 Task: Add a condition where "Hours since ticket status open Less than Forty" in pending tickets.
Action: Mouse moved to (120, 477)
Screenshot: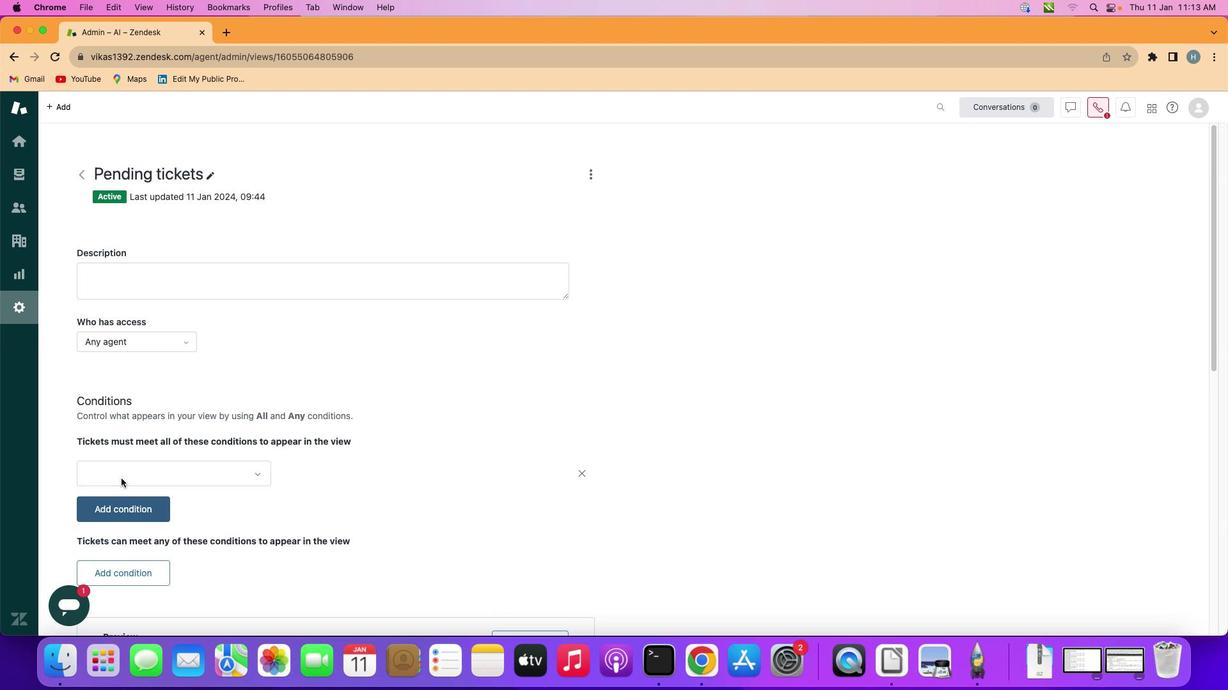
Action: Mouse pressed left at (120, 477)
Screenshot: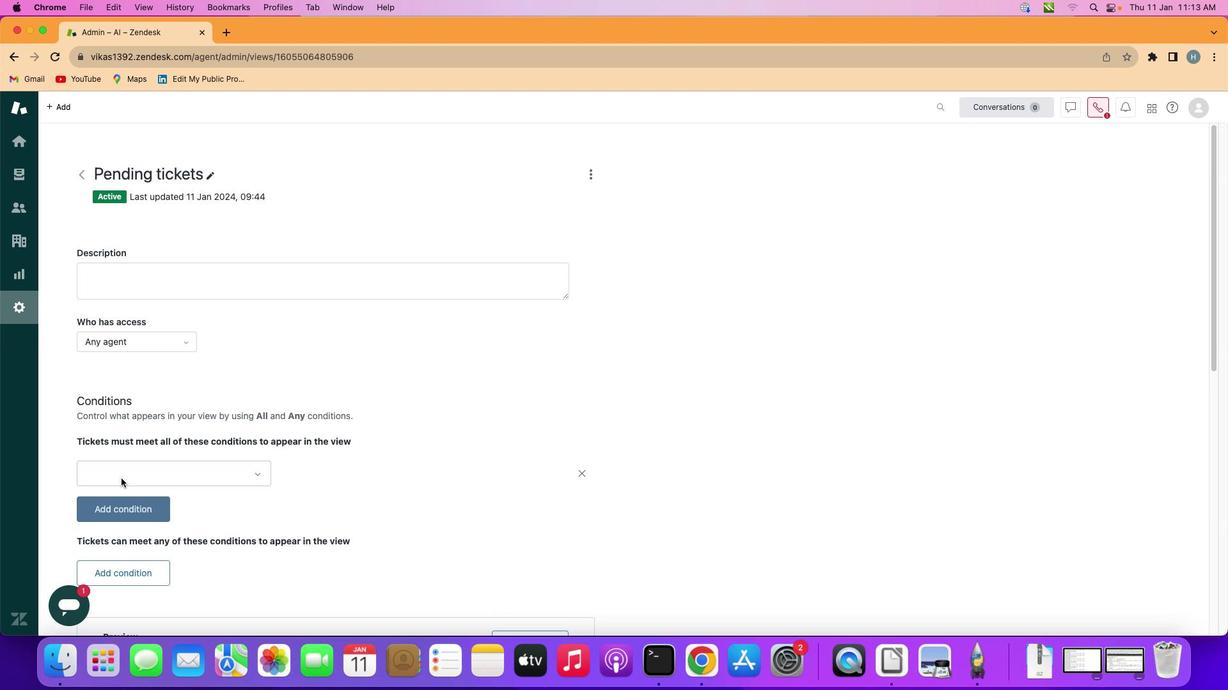 
Action: Mouse moved to (197, 468)
Screenshot: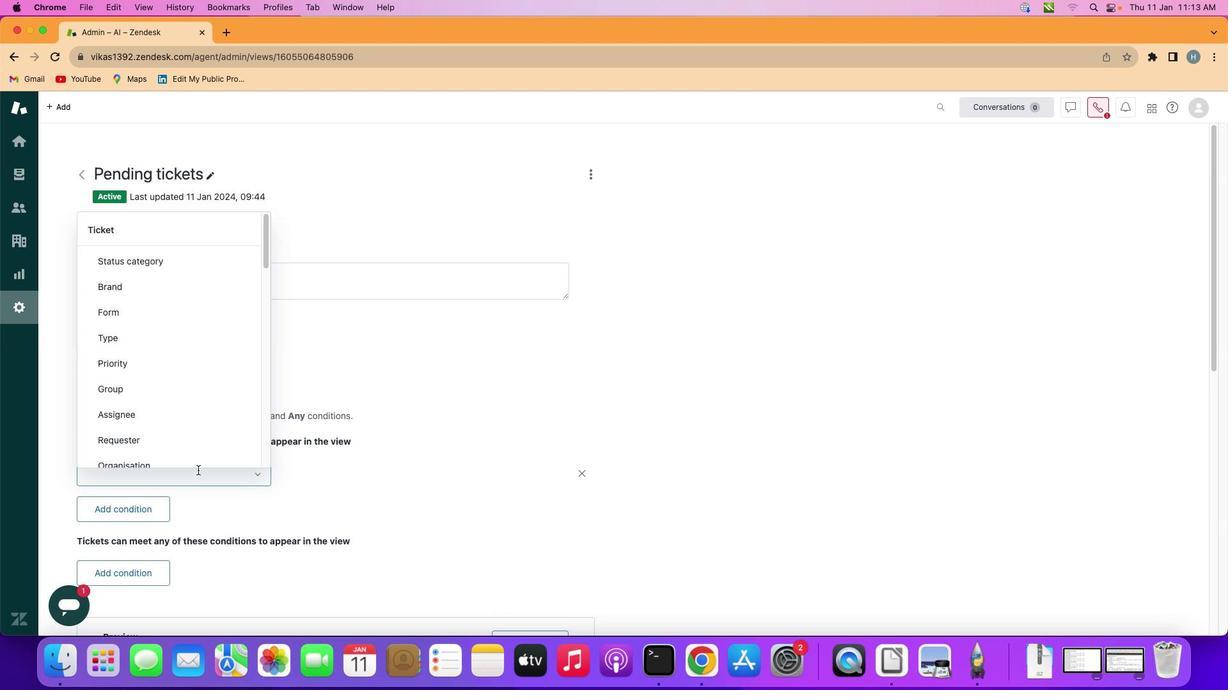 
Action: Mouse pressed left at (197, 468)
Screenshot: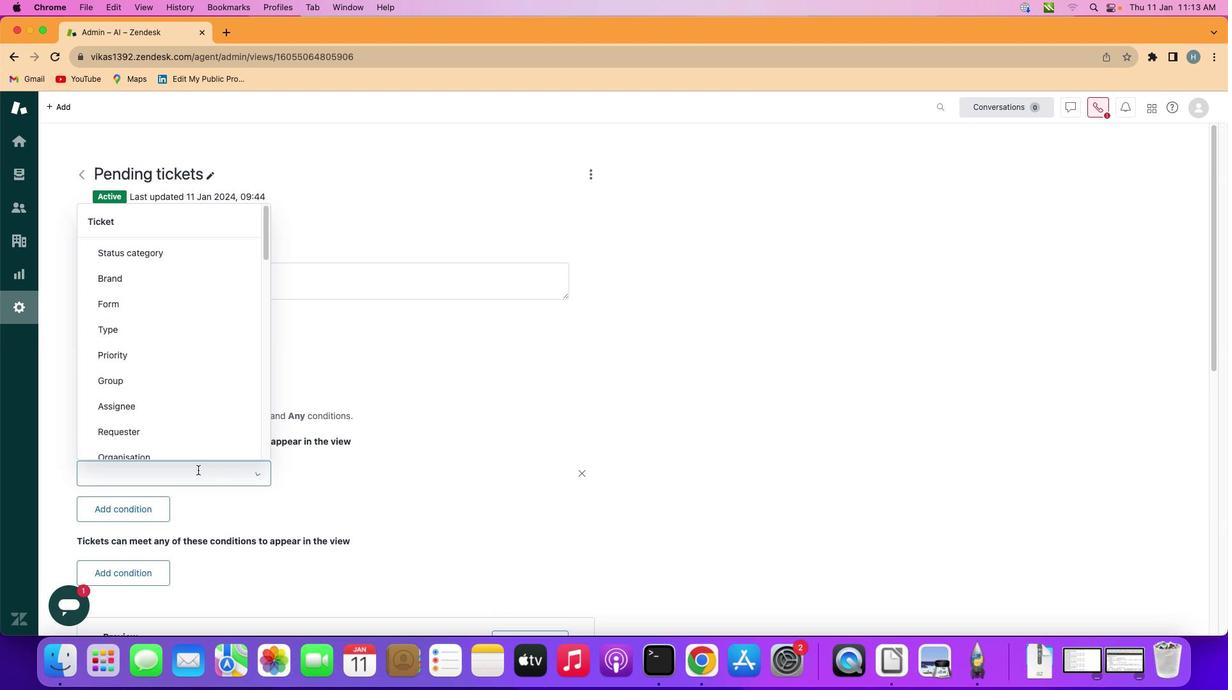 
Action: Mouse moved to (197, 387)
Screenshot: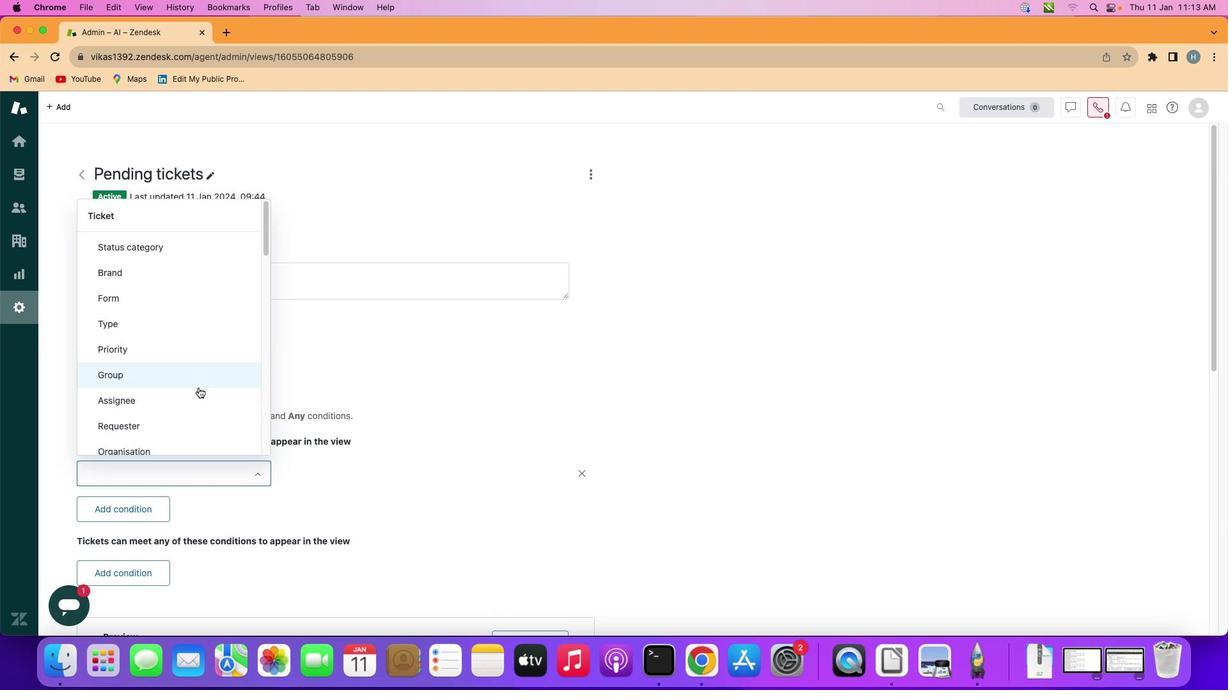 
Action: Mouse scrolled (197, 387) with delta (0, -1)
Screenshot: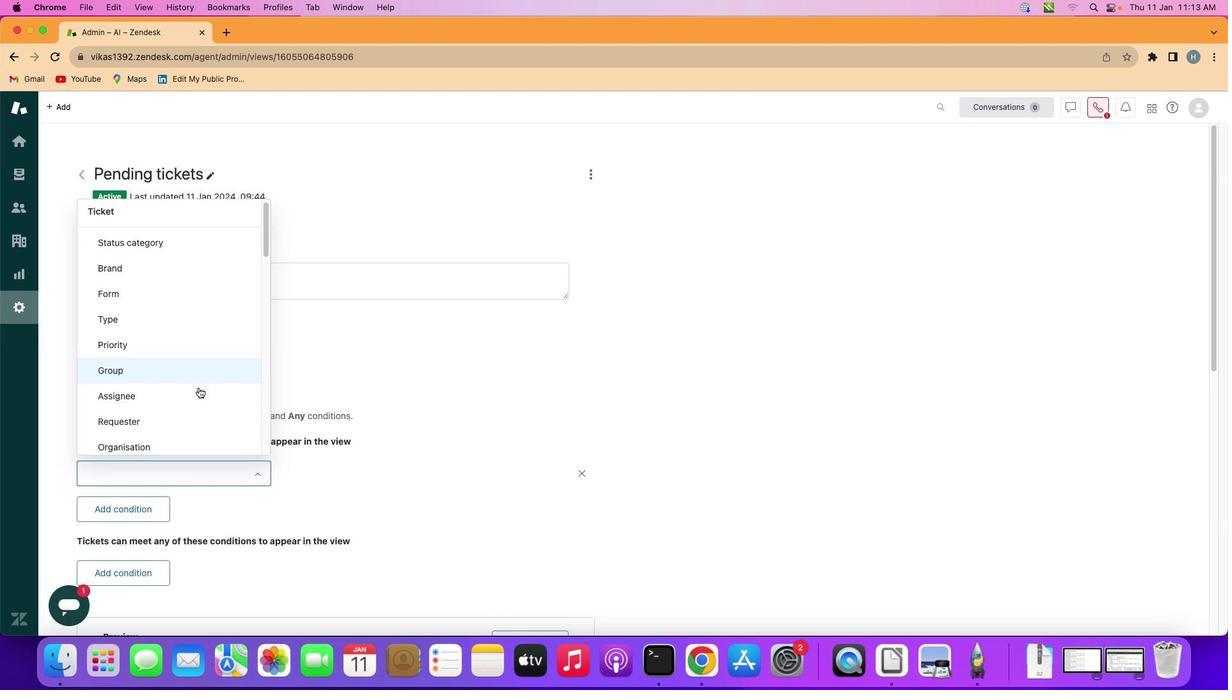 
Action: Mouse scrolled (197, 387) with delta (0, -1)
Screenshot: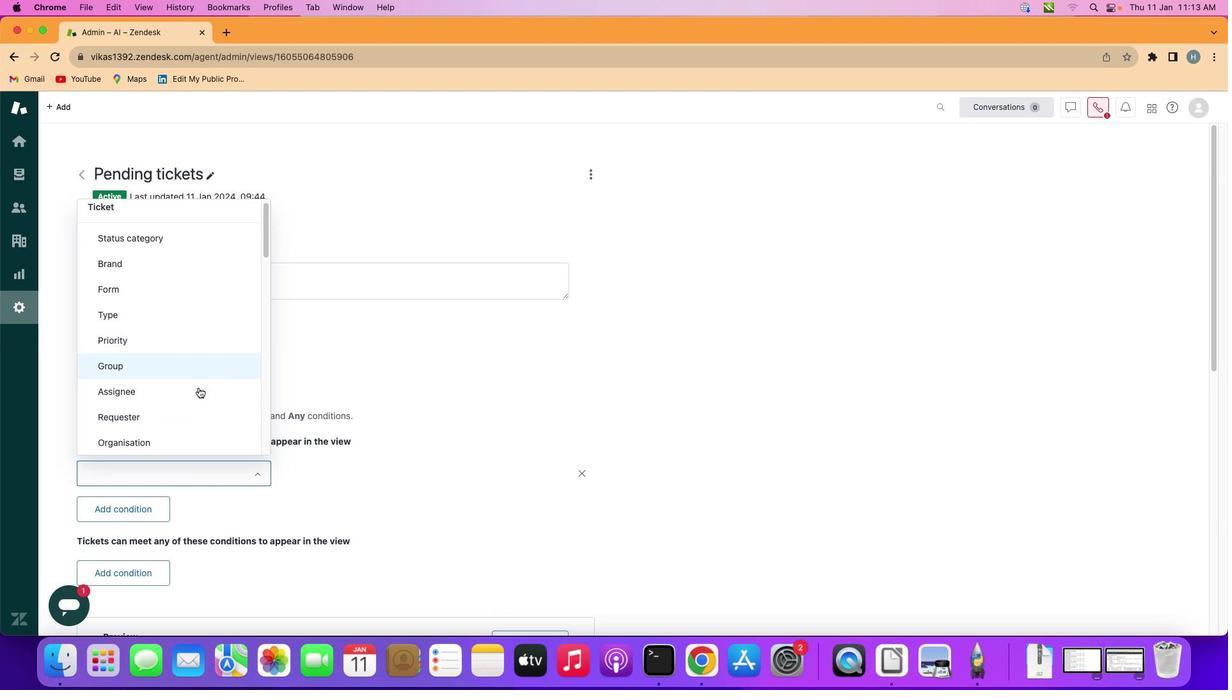 
Action: Mouse scrolled (197, 387) with delta (0, 0)
Screenshot: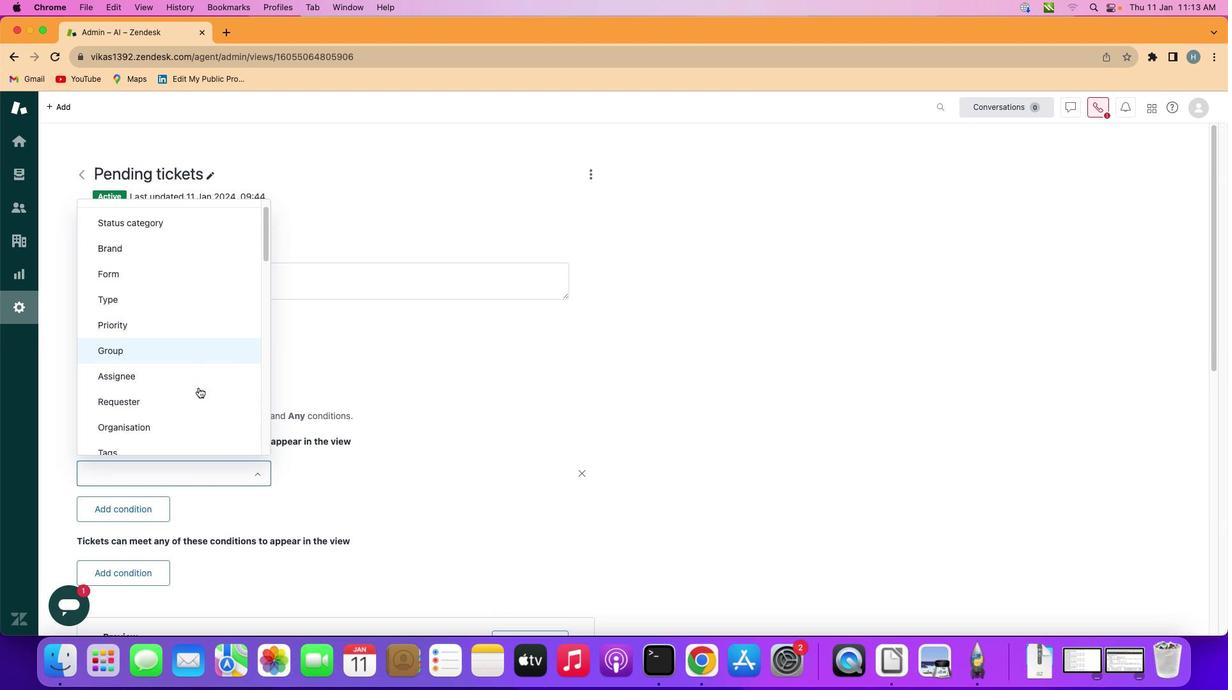 
Action: Mouse scrolled (197, 387) with delta (0, -1)
Screenshot: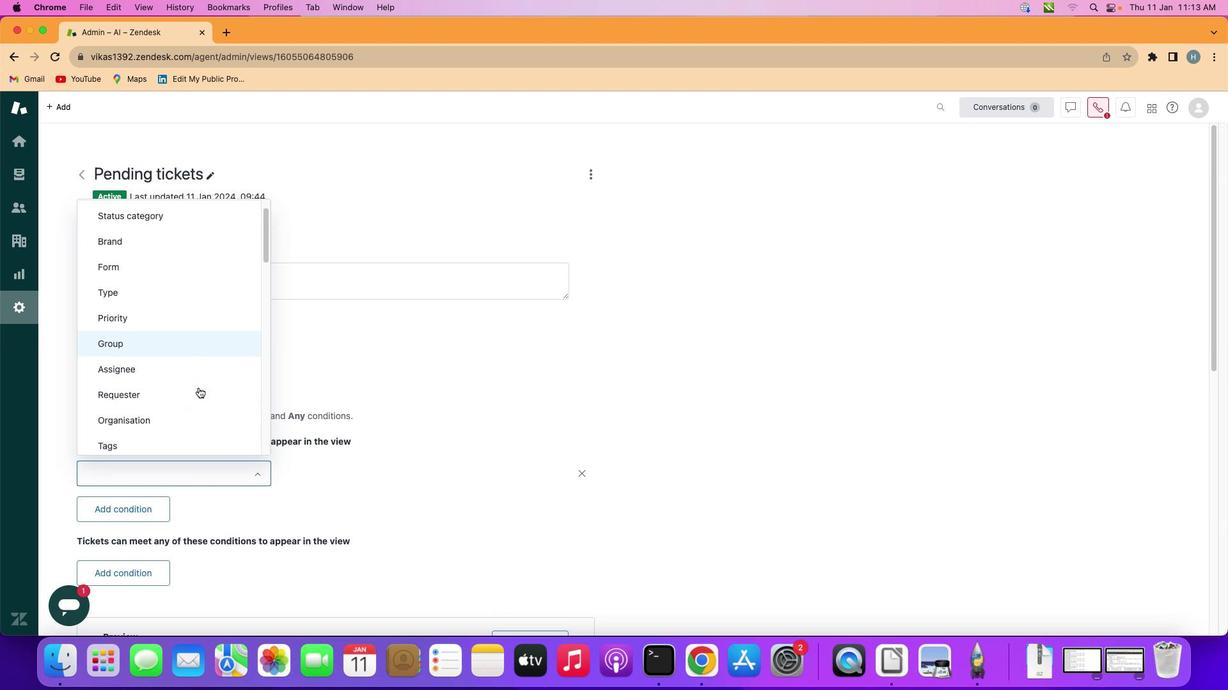 
Action: Mouse scrolled (197, 387) with delta (0, -1)
Screenshot: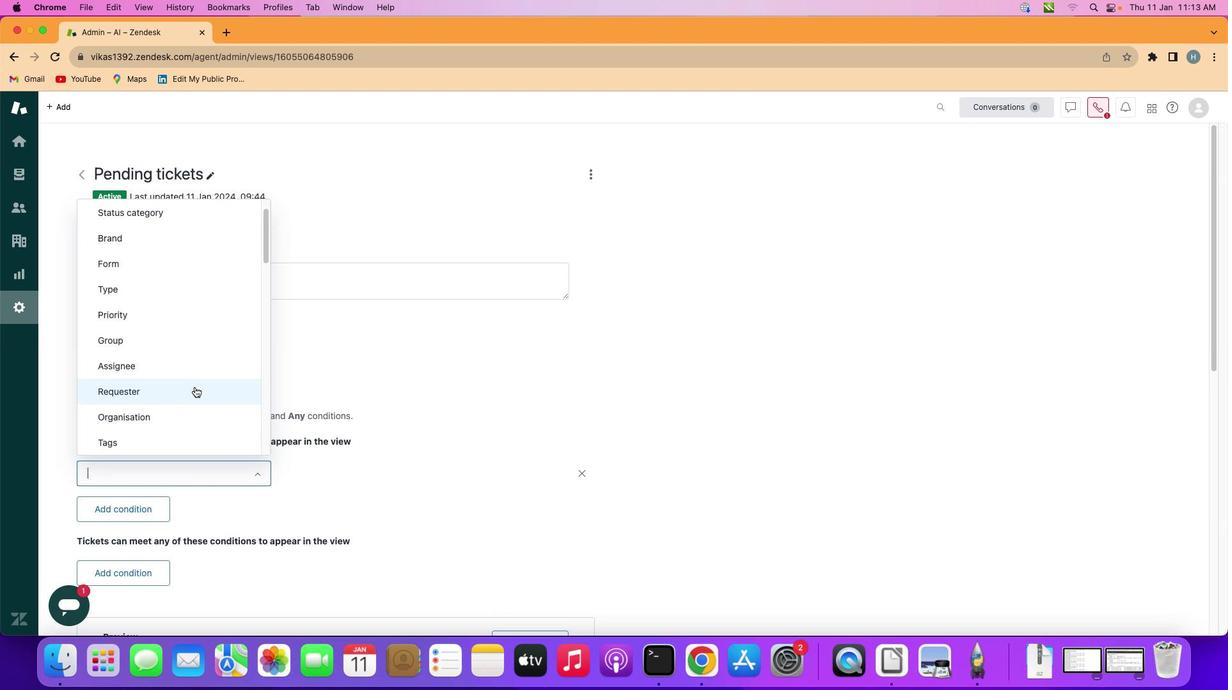 
Action: Mouse moved to (193, 386)
Screenshot: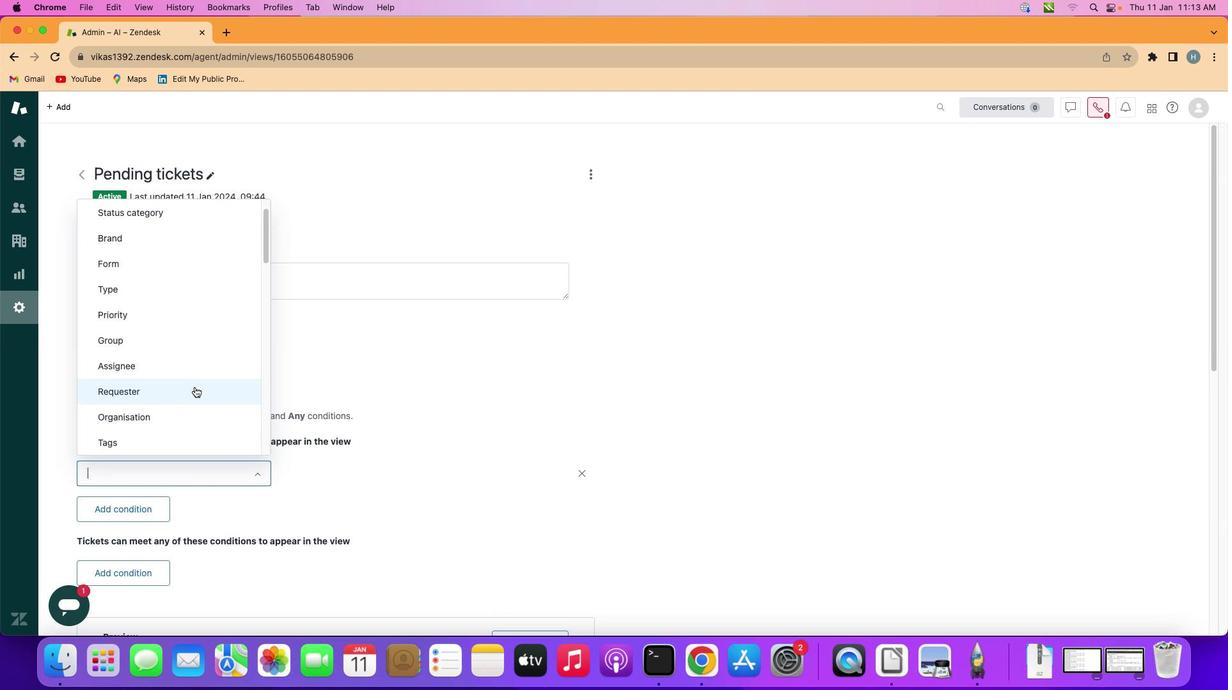 
Action: Mouse scrolled (193, 386) with delta (0, -1)
Screenshot: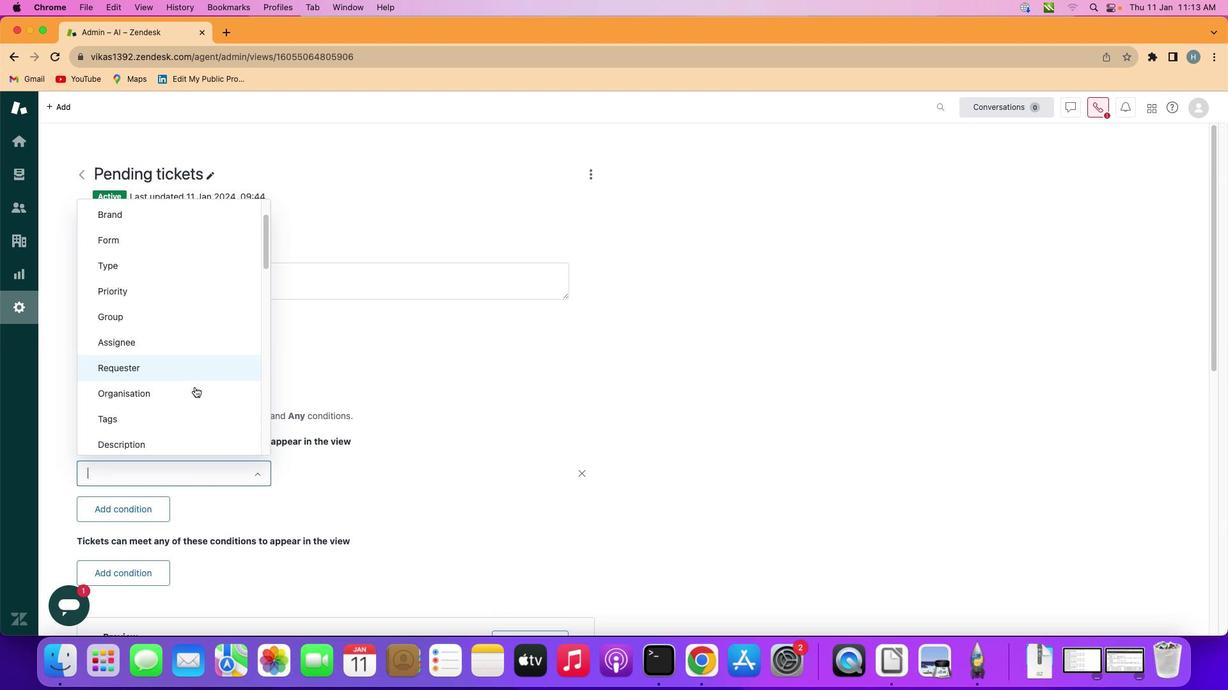 
Action: Mouse scrolled (193, 386) with delta (0, -1)
Screenshot: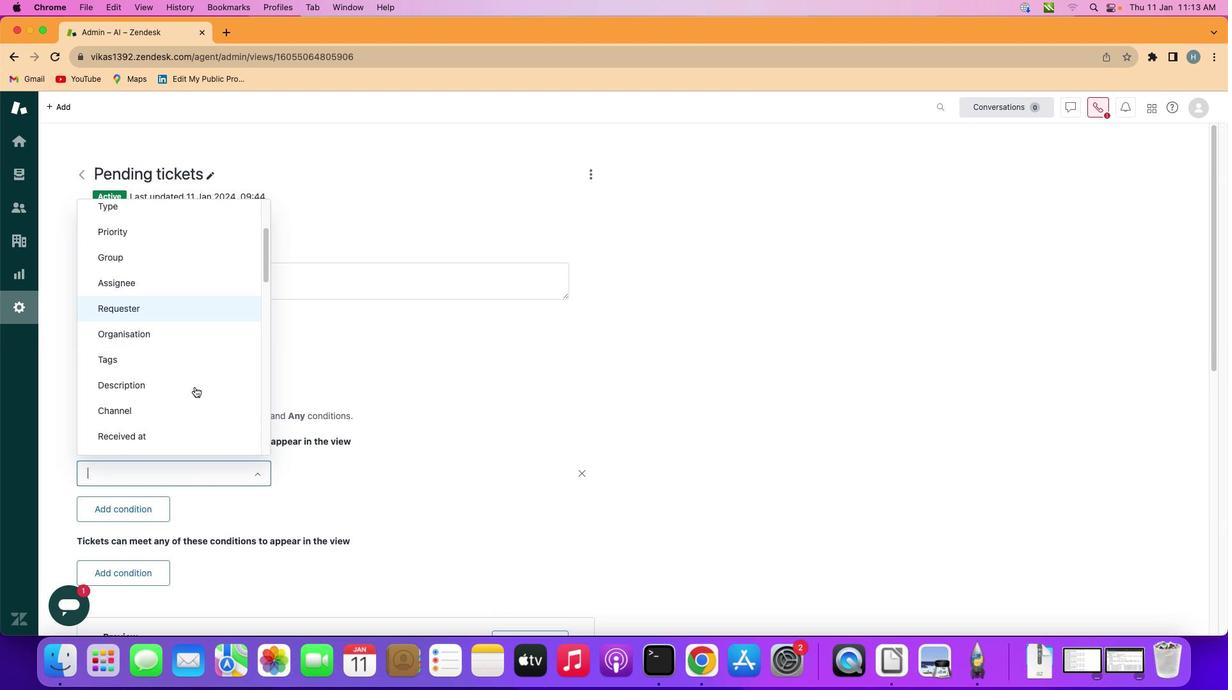 
Action: Mouse scrolled (193, 386) with delta (0, -1)
Screenshot: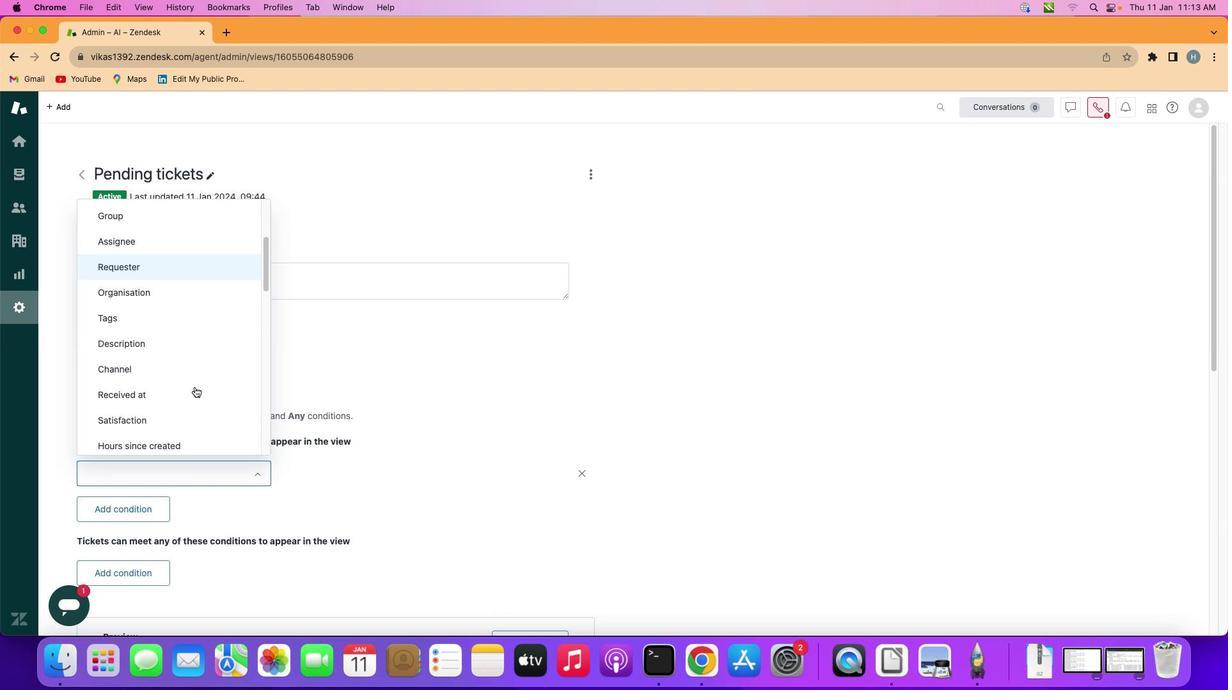 
Action: Mouse scrolled (193, 386) with delta (0, -2)
Screenshot: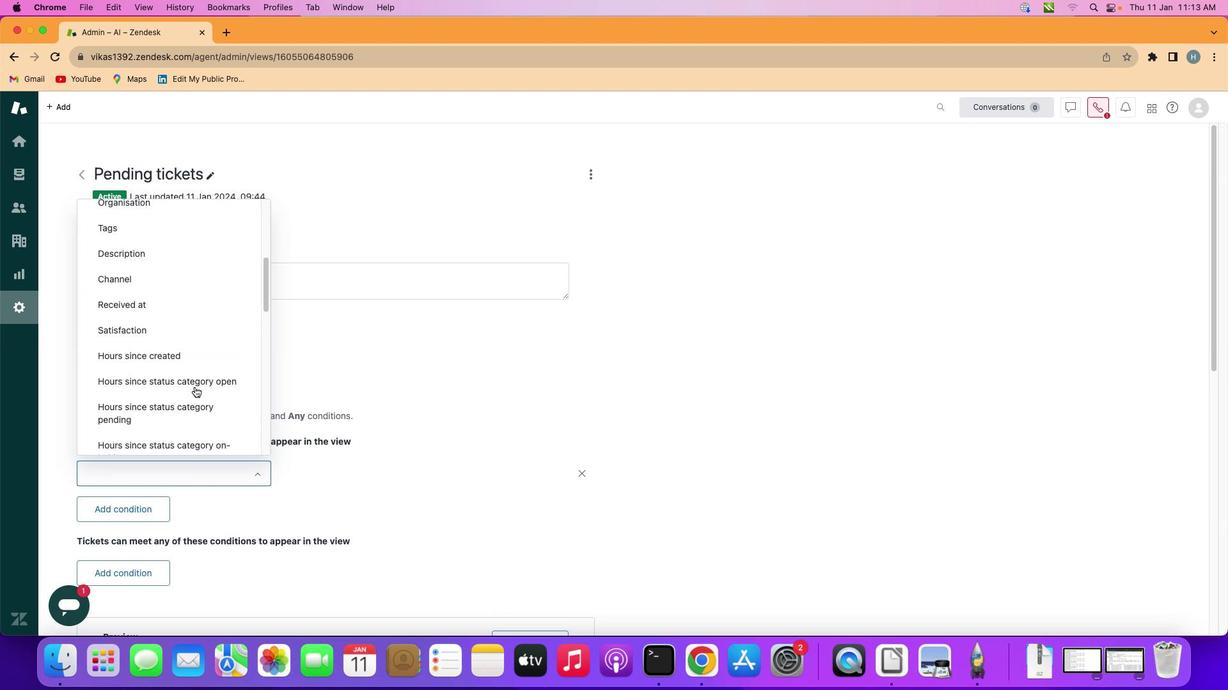 
Action: Mouse scrolled (193, 386) with delta (0, -2)
Screenshot: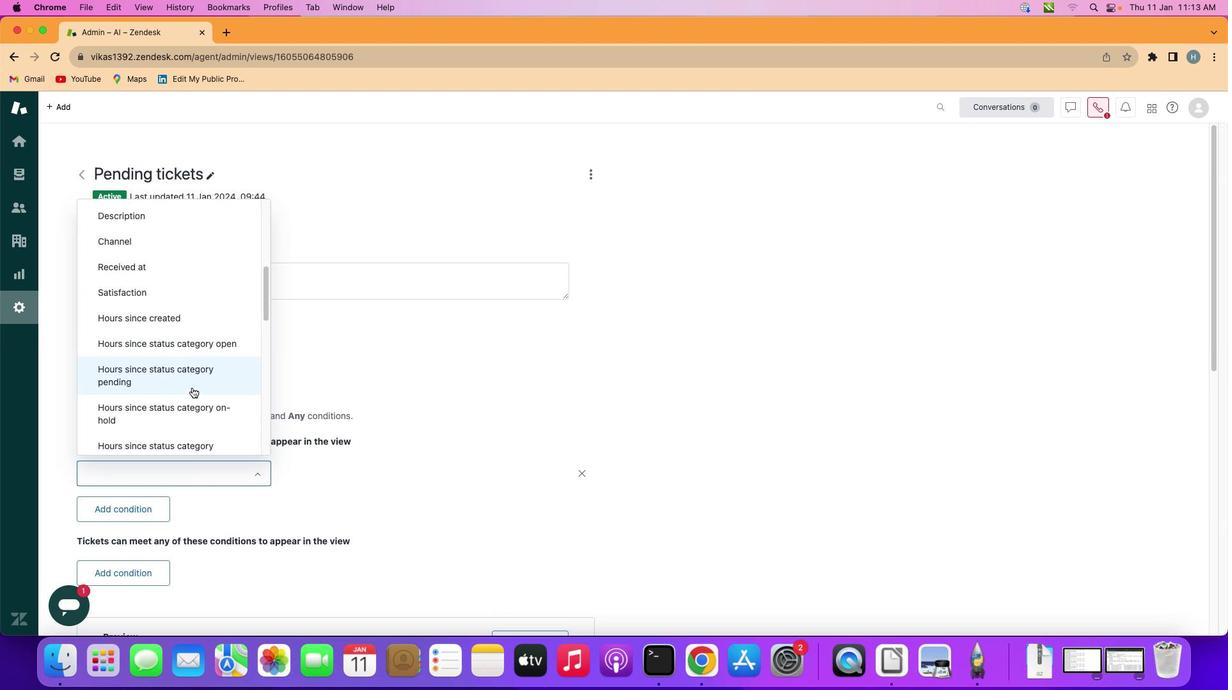 
Action: Mouse moved to (190, 386)
Screenshot: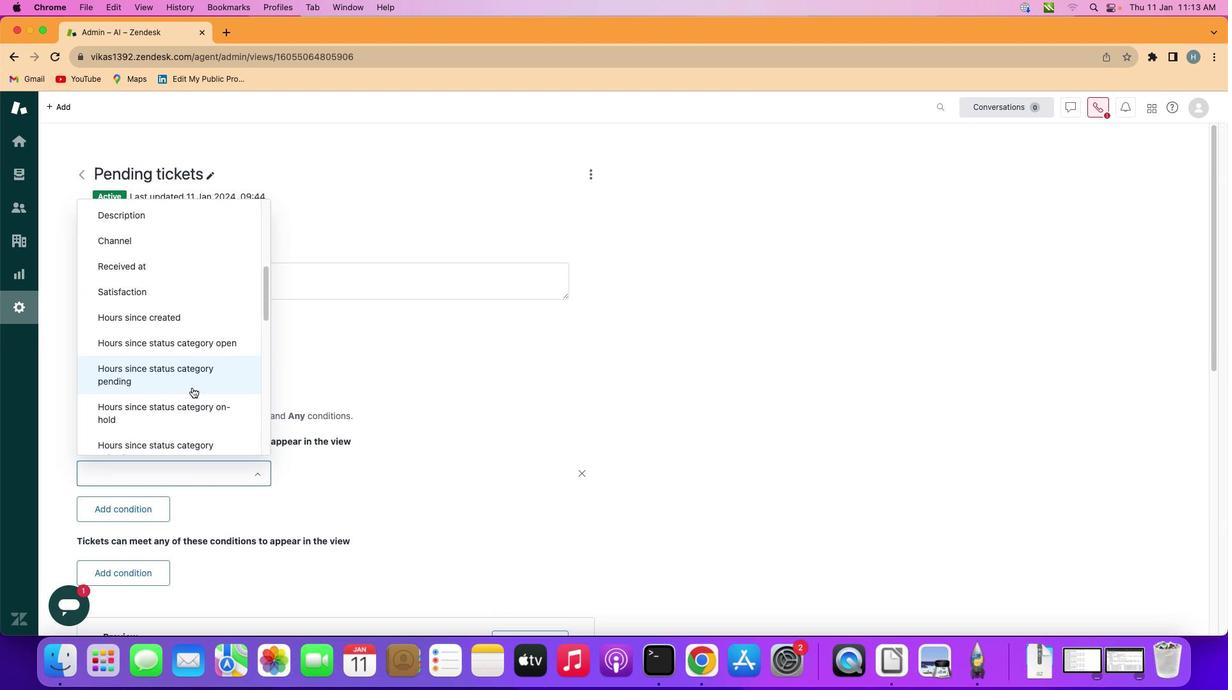 
Action: Mouse scrolled (190, 386) with delta (0, -1)
Screenshot: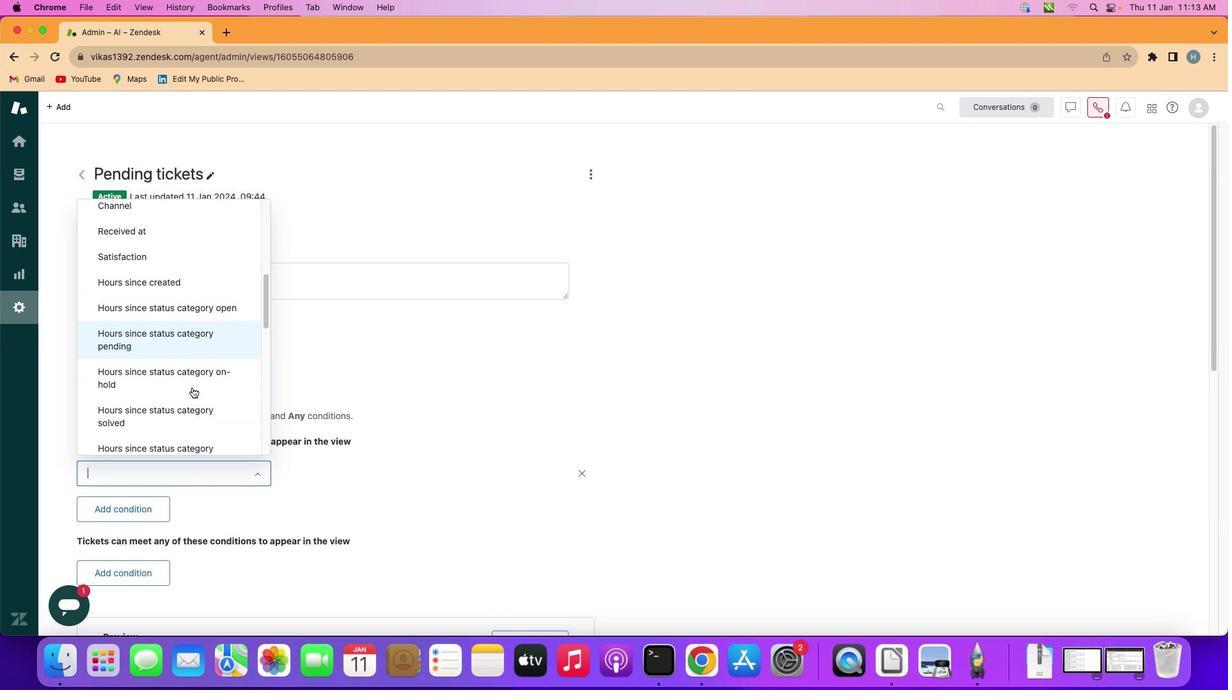 
Action: Mouse scrolled (190, 386) with delta (0, -1)
Screenshot: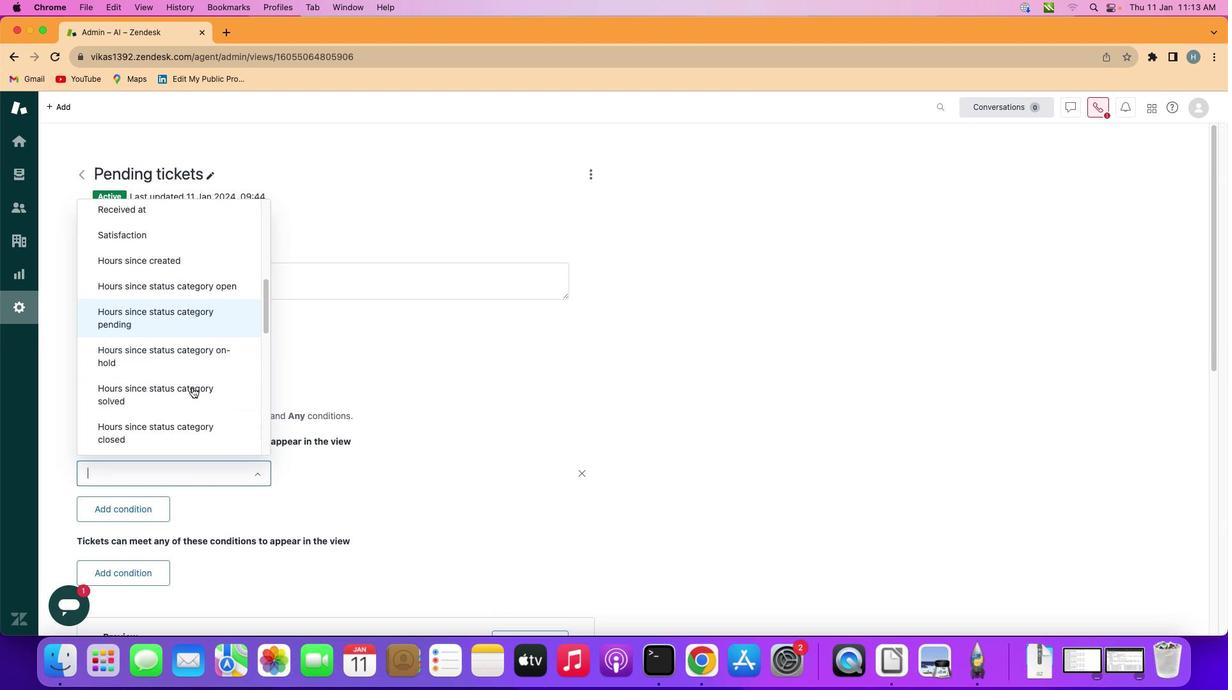 
Action: Mouse scrolled (190, 386) with delta (0, -1)
Screenshot: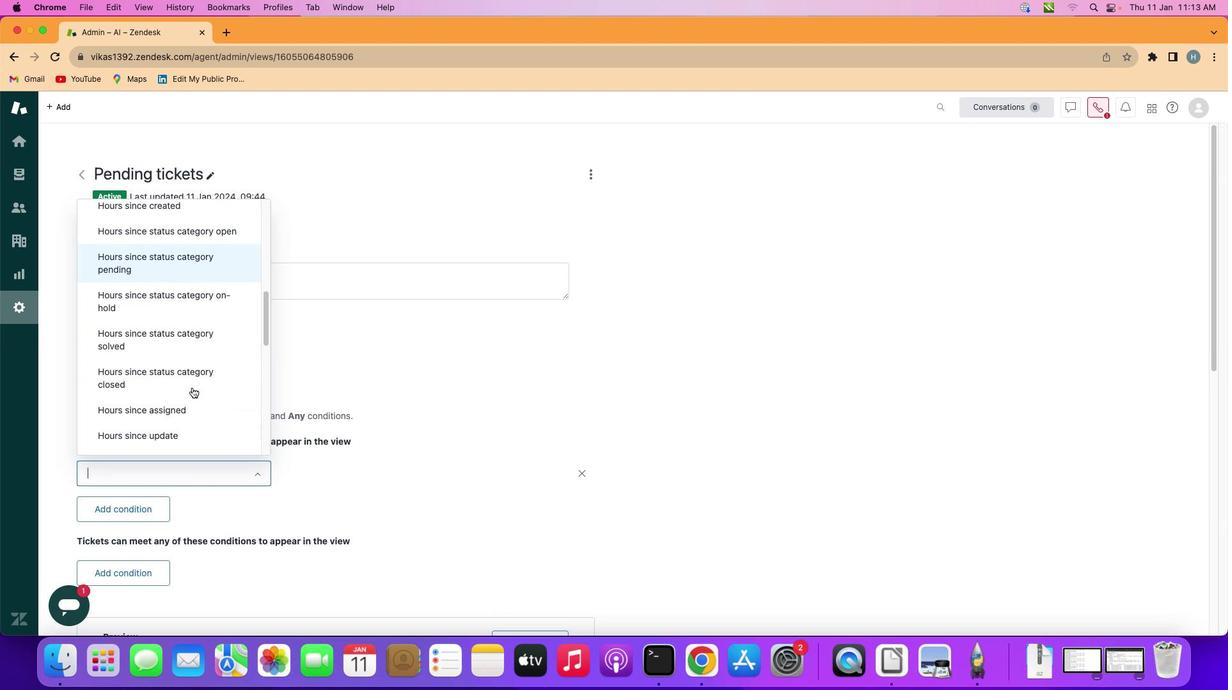 
Action: Mouse scrolled (190, 386) with delta (0, -1)
Screenshot: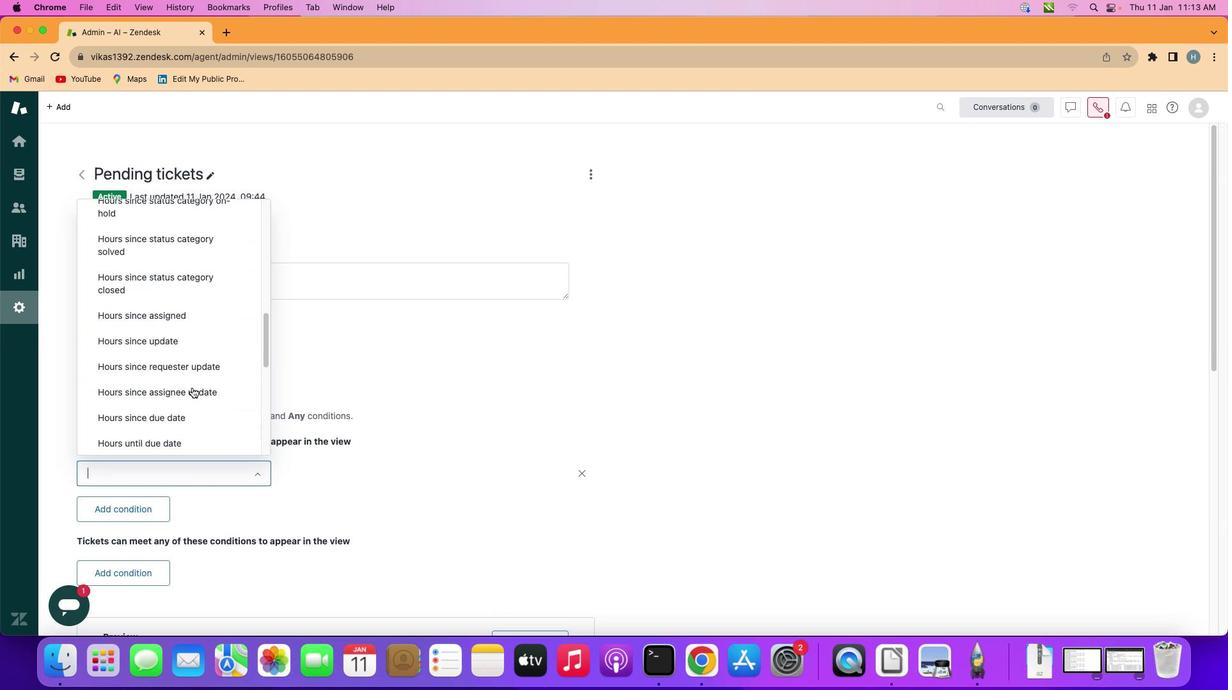 
Action: Mouse scrolled (190, 386) with delta (0, -2)
Screenshot: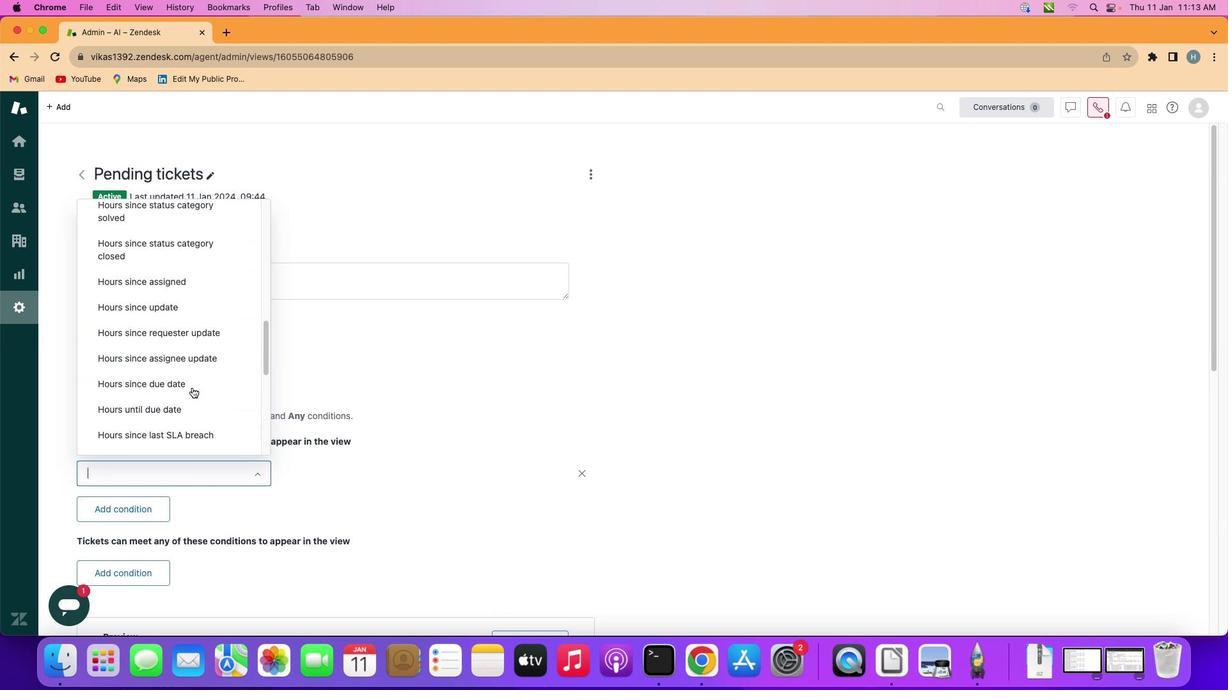 
Action: Mouse scrolled (190, 386) with delta (0, -1)
Screenshot: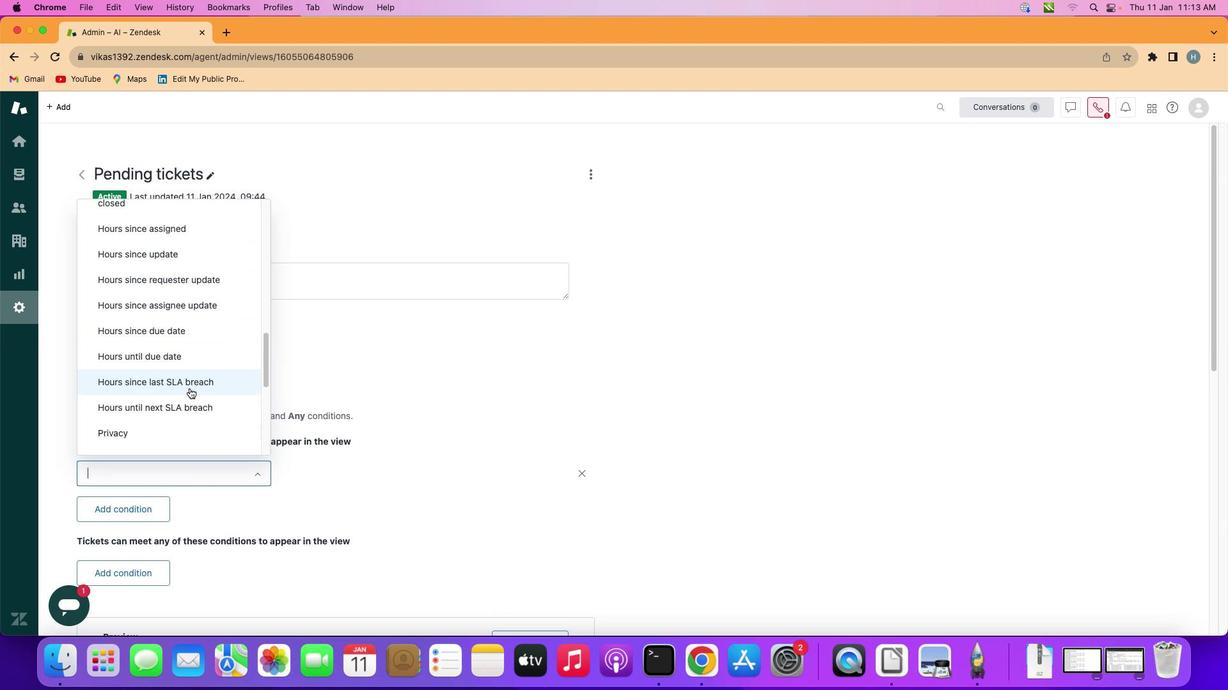 
Action: Mouse moved to (188, 387)
Screenshot: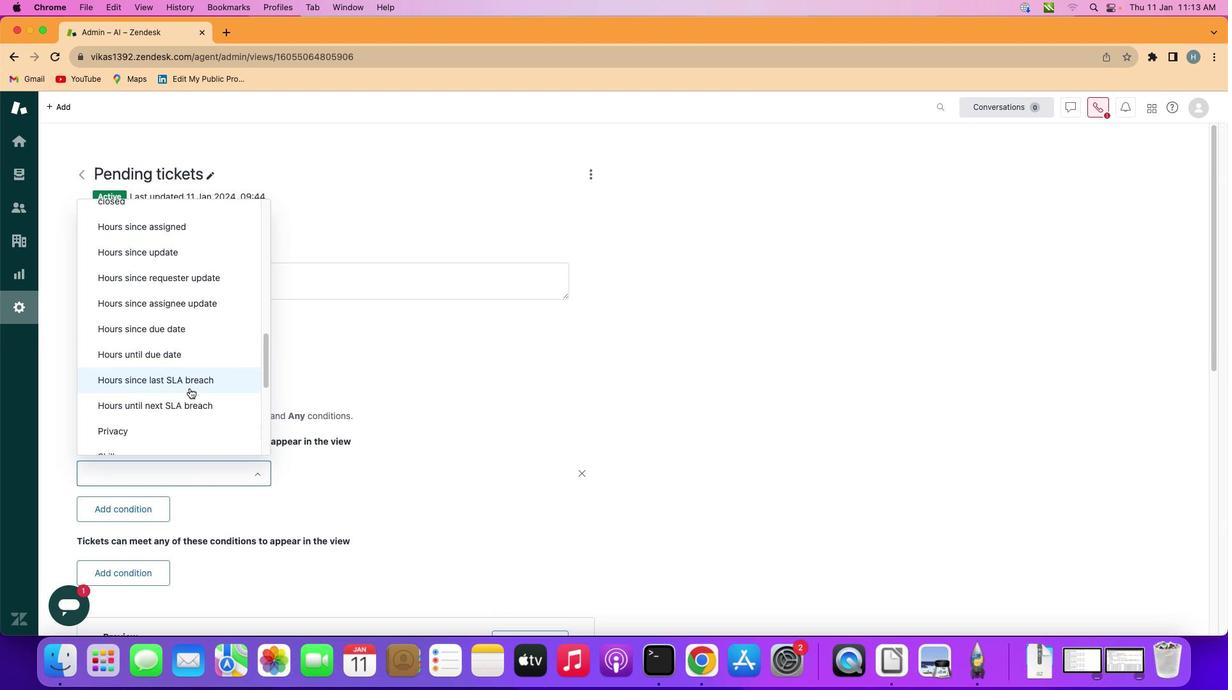 
Action: Mouse scrolled (188, 387) with delta (0, -1)
Screenshot: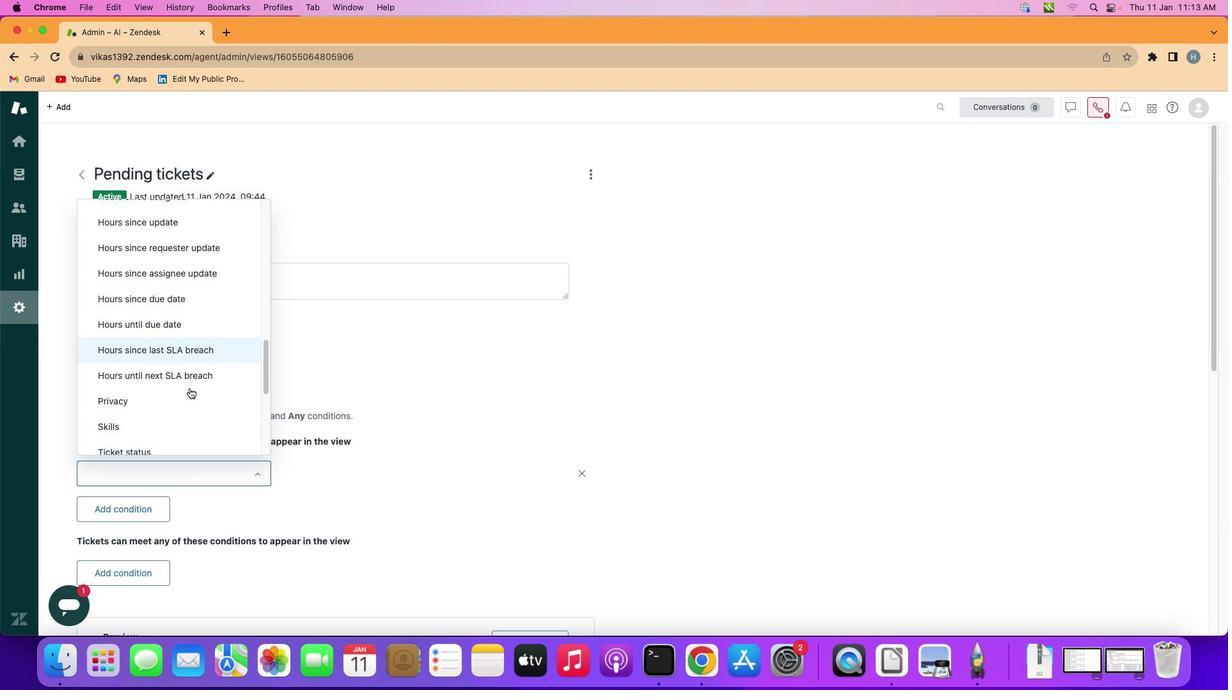 
Action: Mouse scrolled (188, 387) with delta (0, -1)
Screenshot: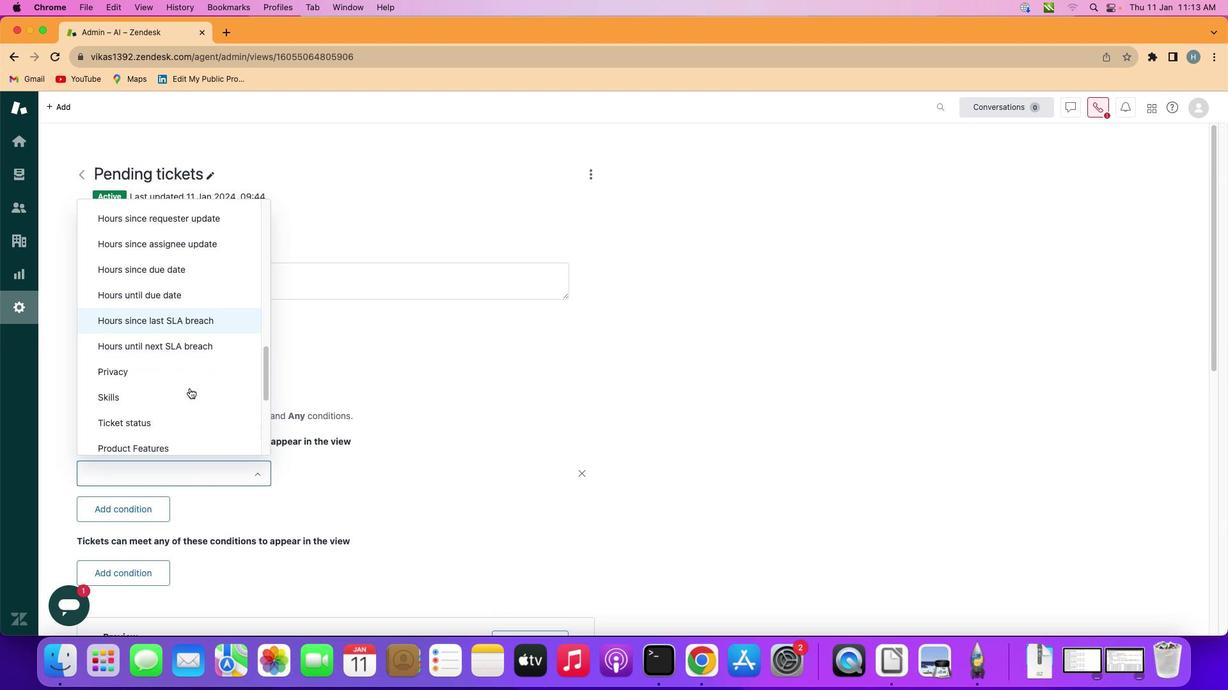 
Action: Mouse scrolled (188, 387) with delta (0, -1)
Screenshot: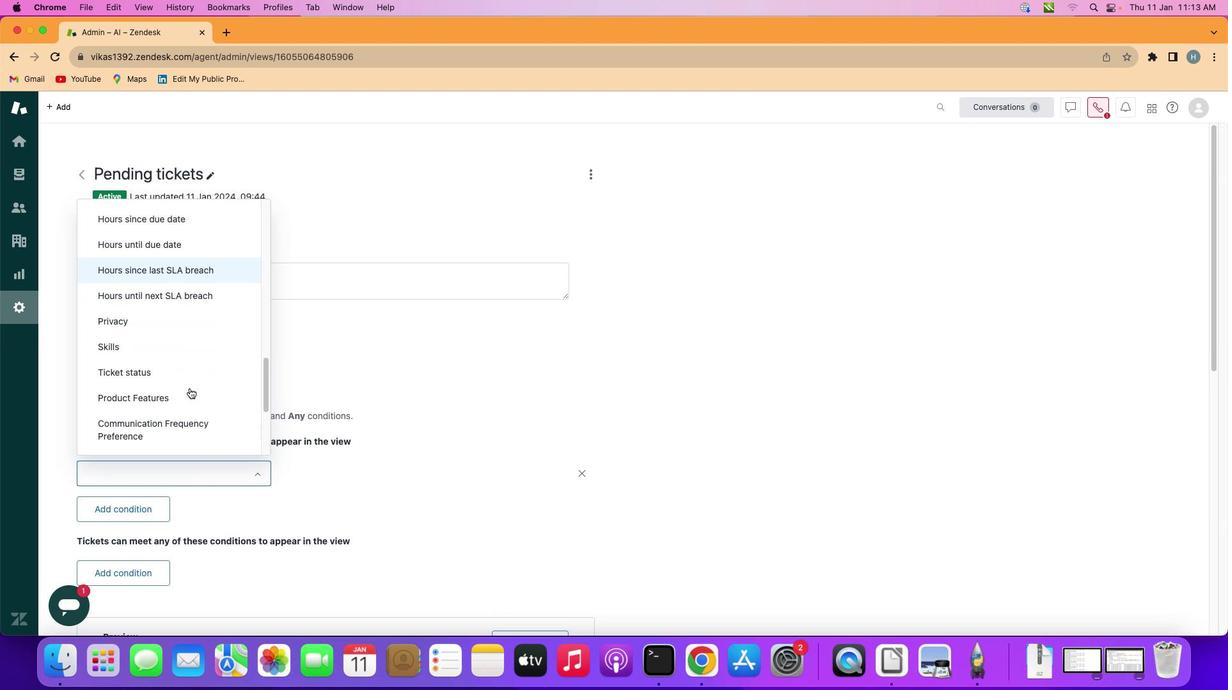 
Action: Mouse scrolled (188, 387) with delta (0, -1)
Screenshot: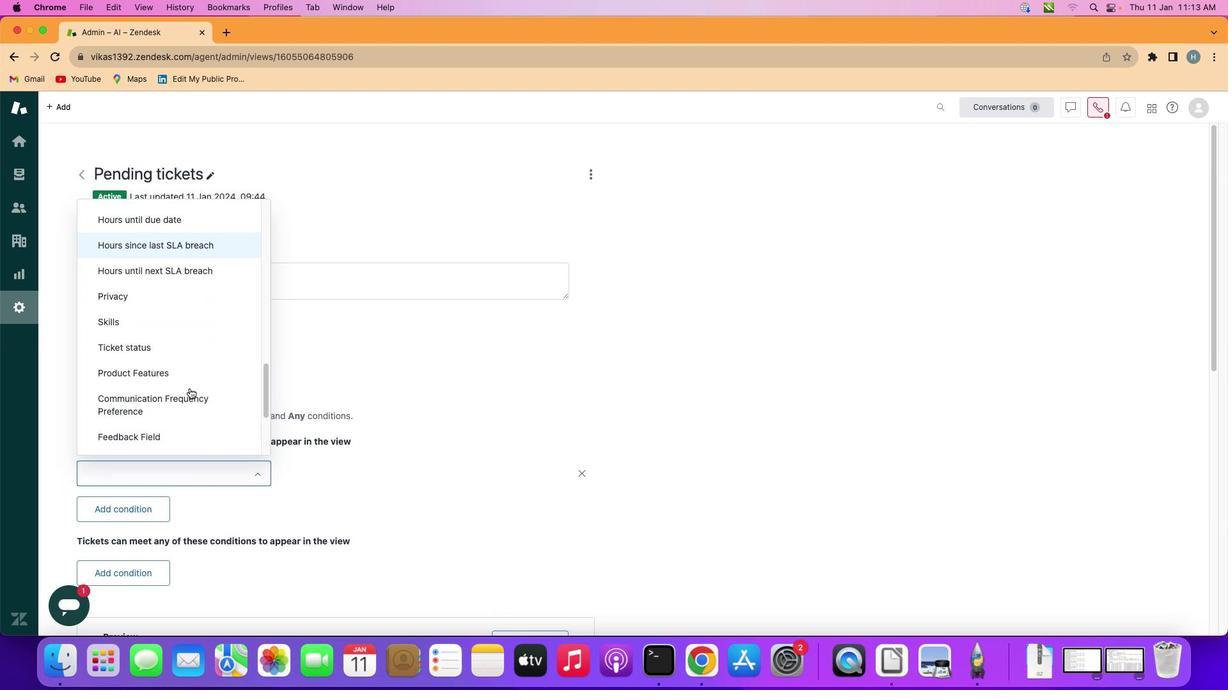 
Action: Mouse scrolled (188, 387) with delta (0, -1)
Screenshot: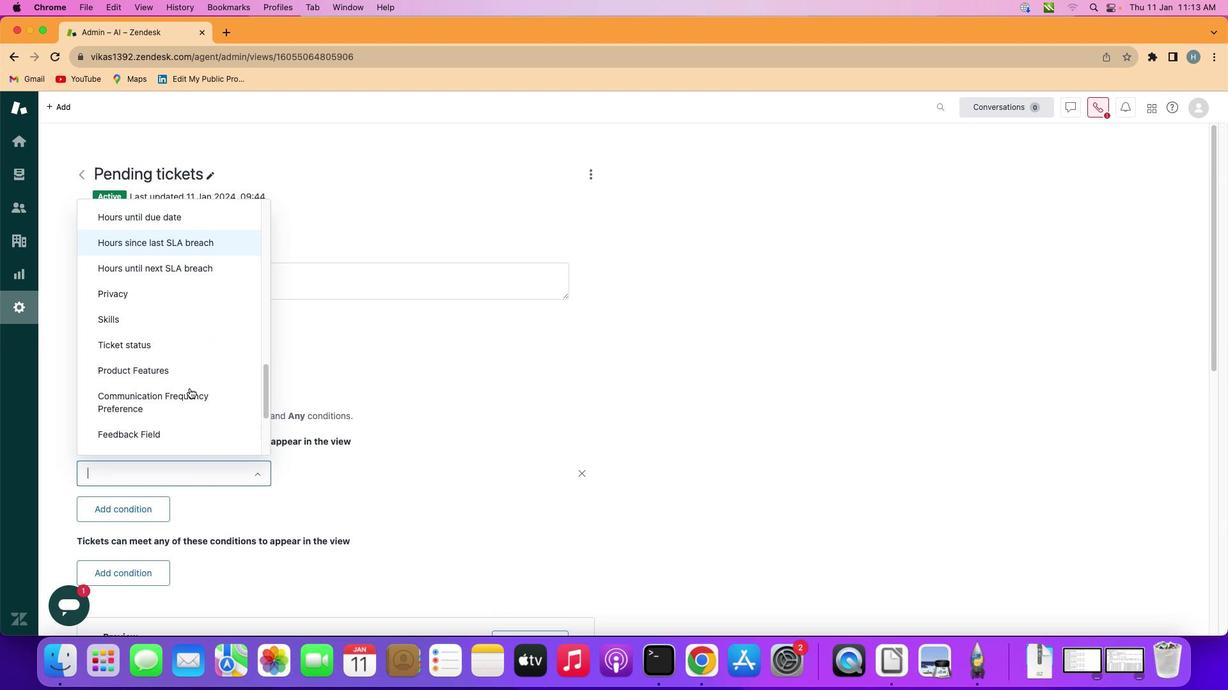 
Action: Mouse scrolled (188, 387) with delta (0, -1)
Screenshot: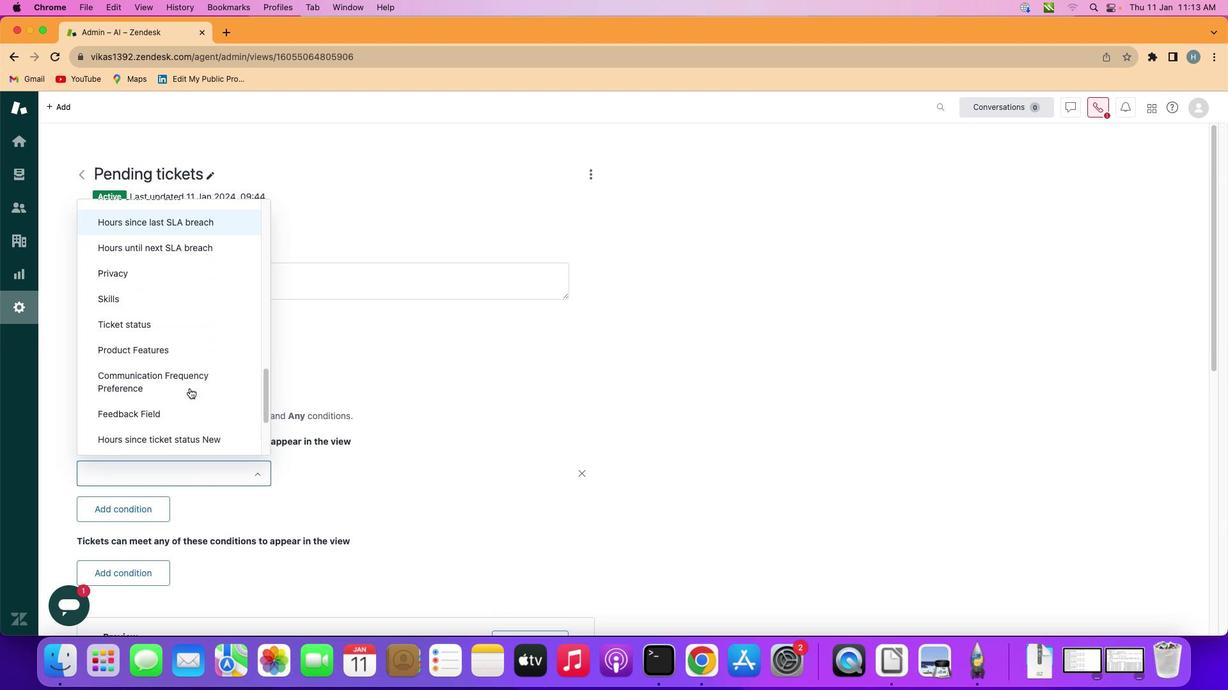 
Action: Mouse scrolled (188, 387) with delta (0, -1)
Screenshot: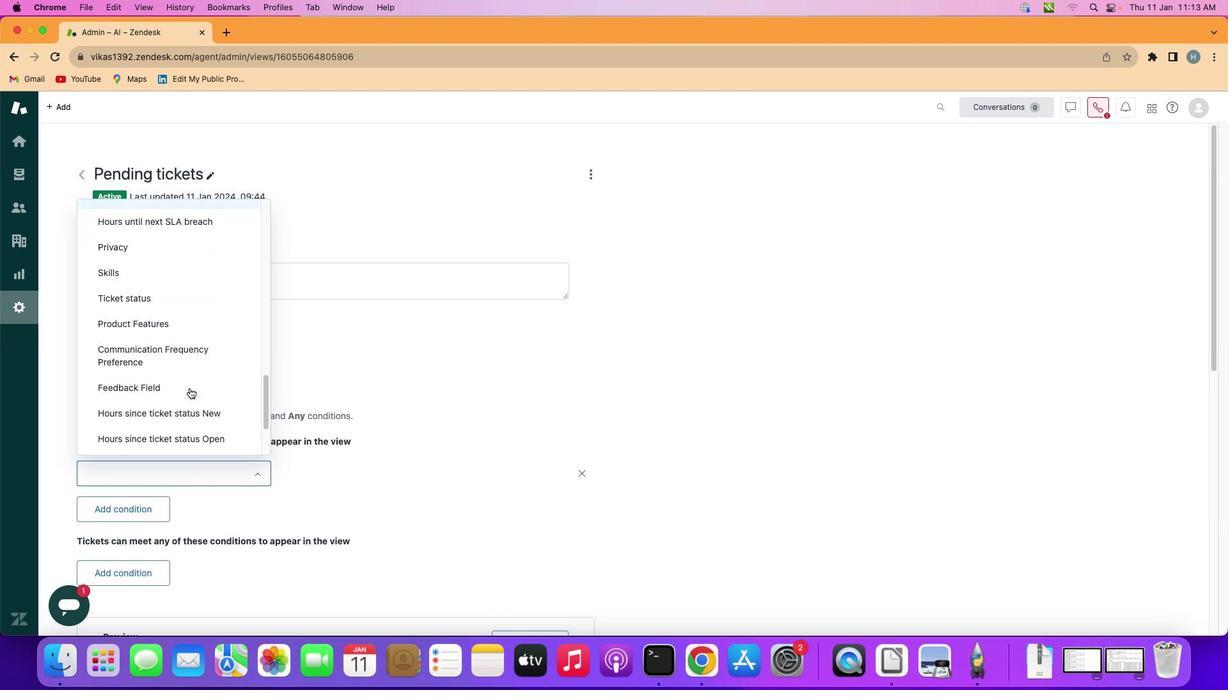 
Action: Mouse scrolled (188, 387) with delta (0, -1)
Screenshot: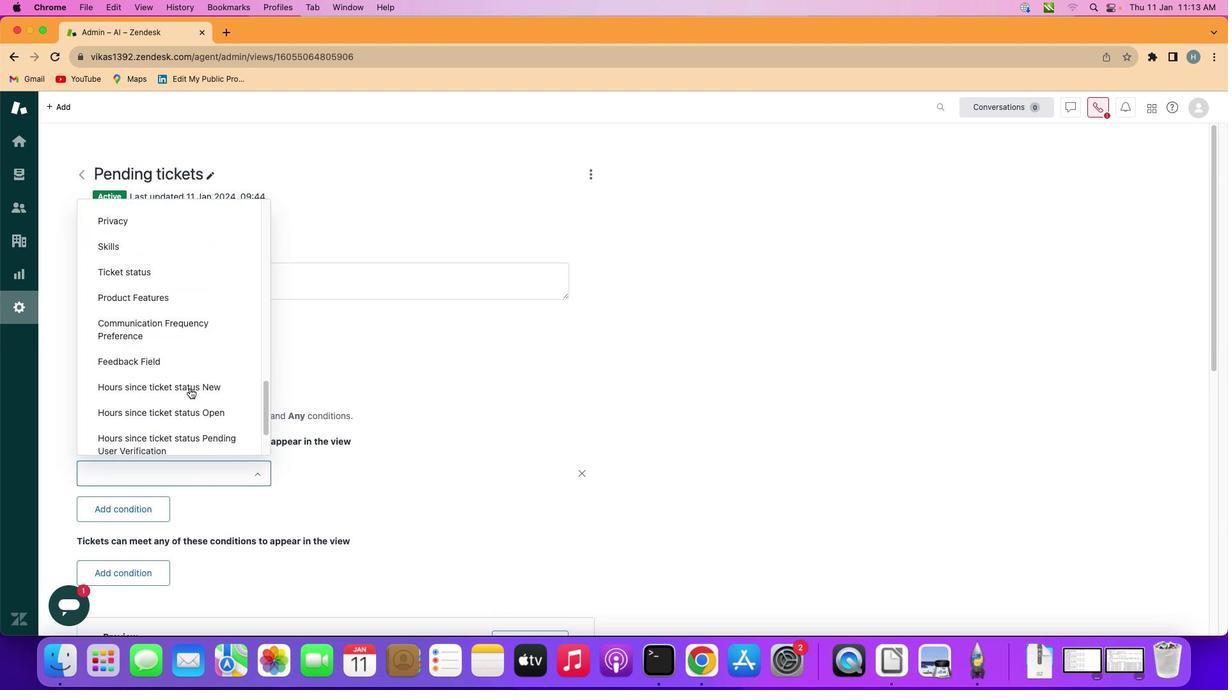 
Action: Mouse scrolled (188, 387) with delta (0, -1)
Screenshot: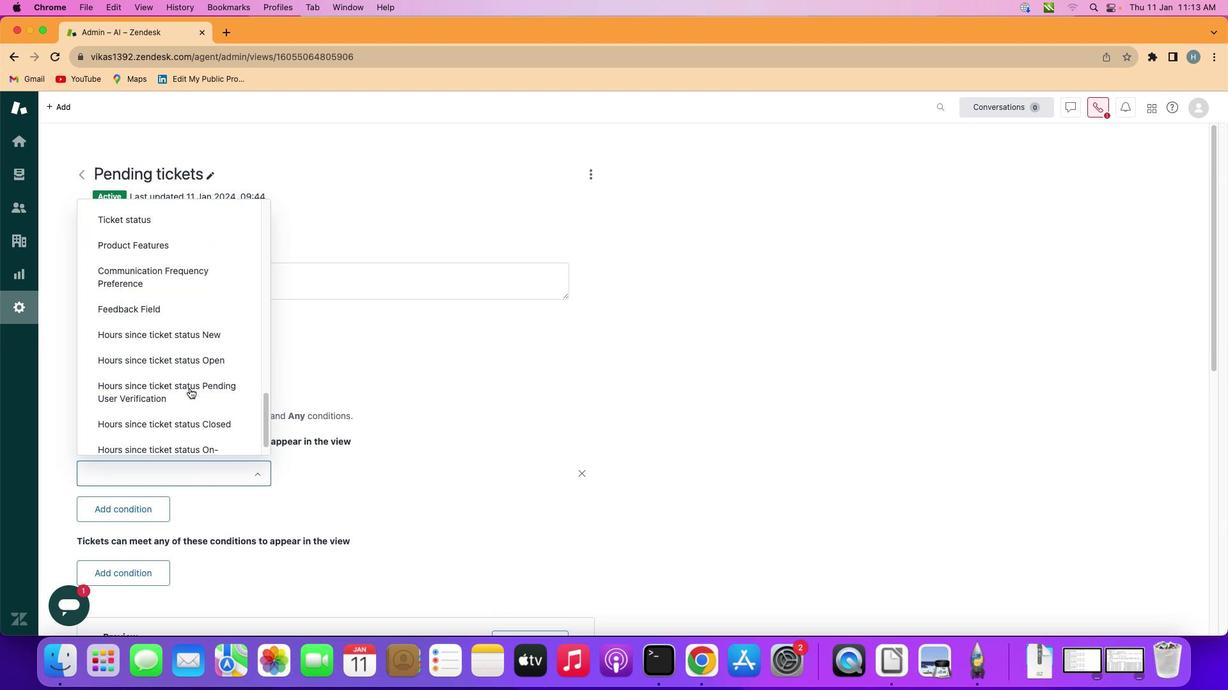 
Action: Mouse scrolled (188, 387) with delta (0, -1)
Screenshot: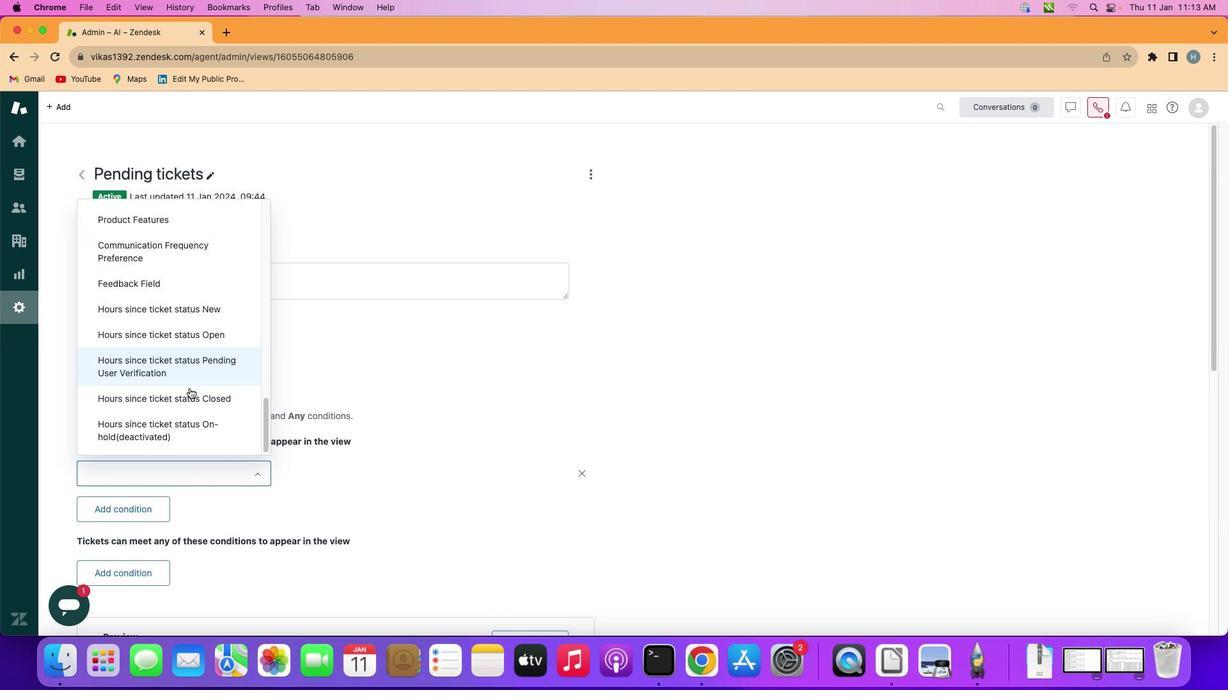 
Action: Mouse moved to (223, 339)
Screenshot: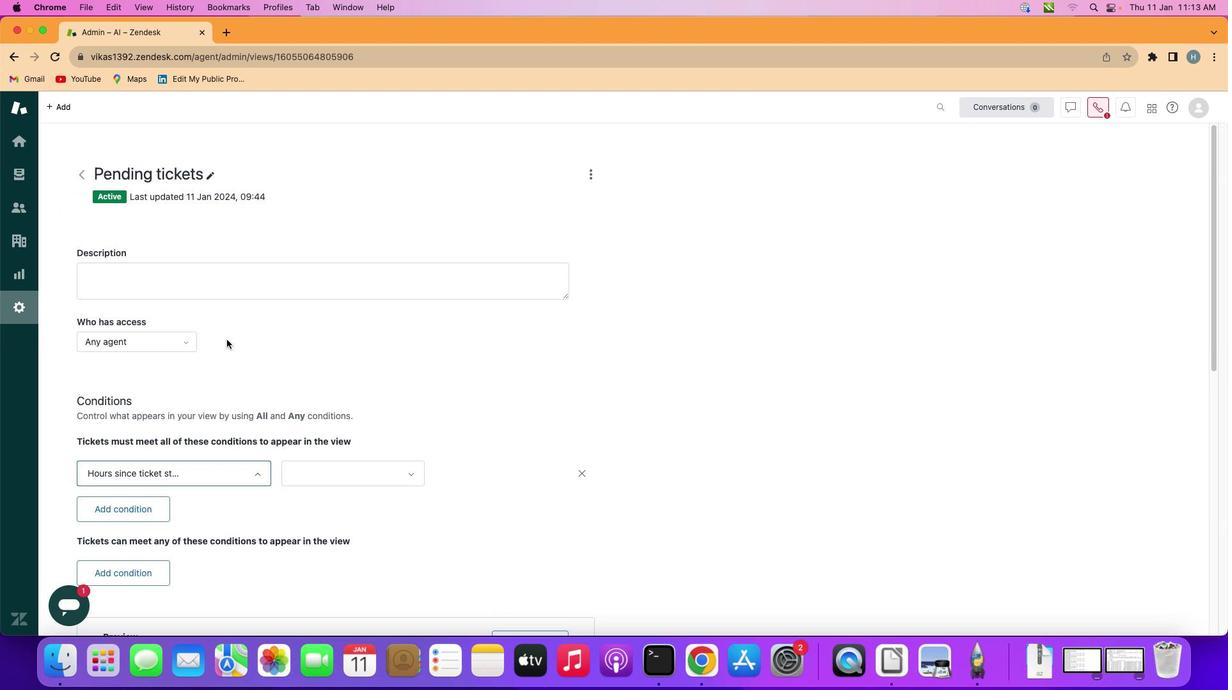 
Action: Mouse pressed left at (223, 339)
Screenshot: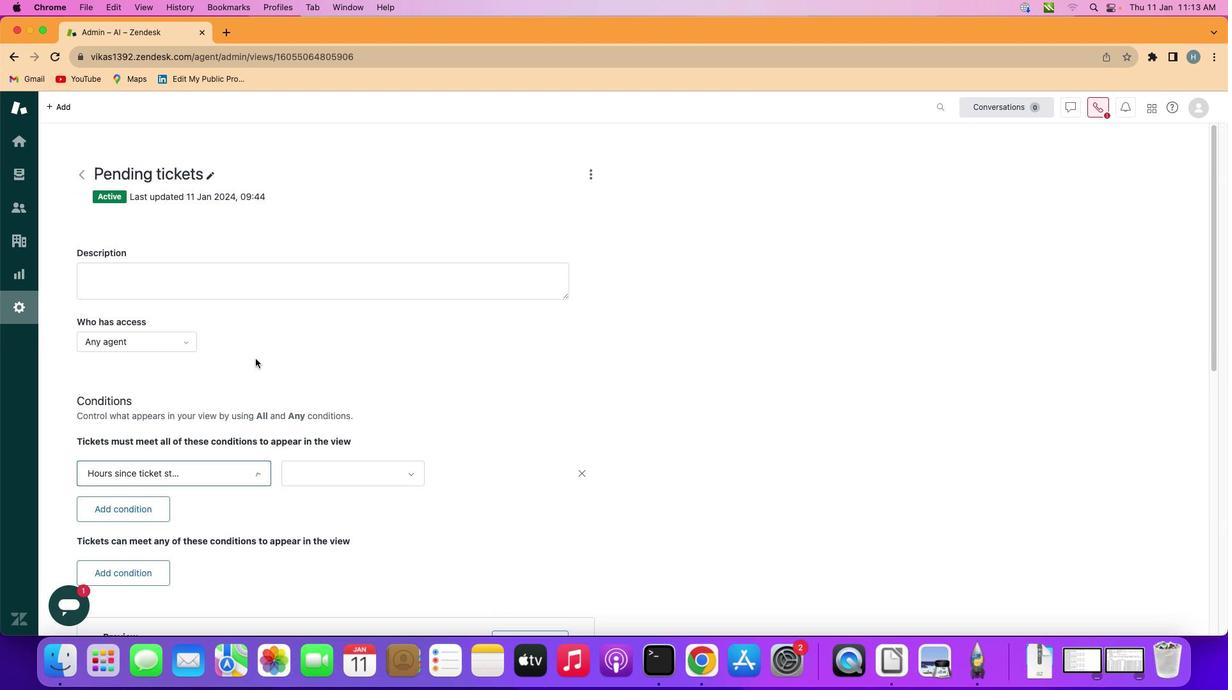 
Action: Mouse moved to (366, 469)
Screenshot: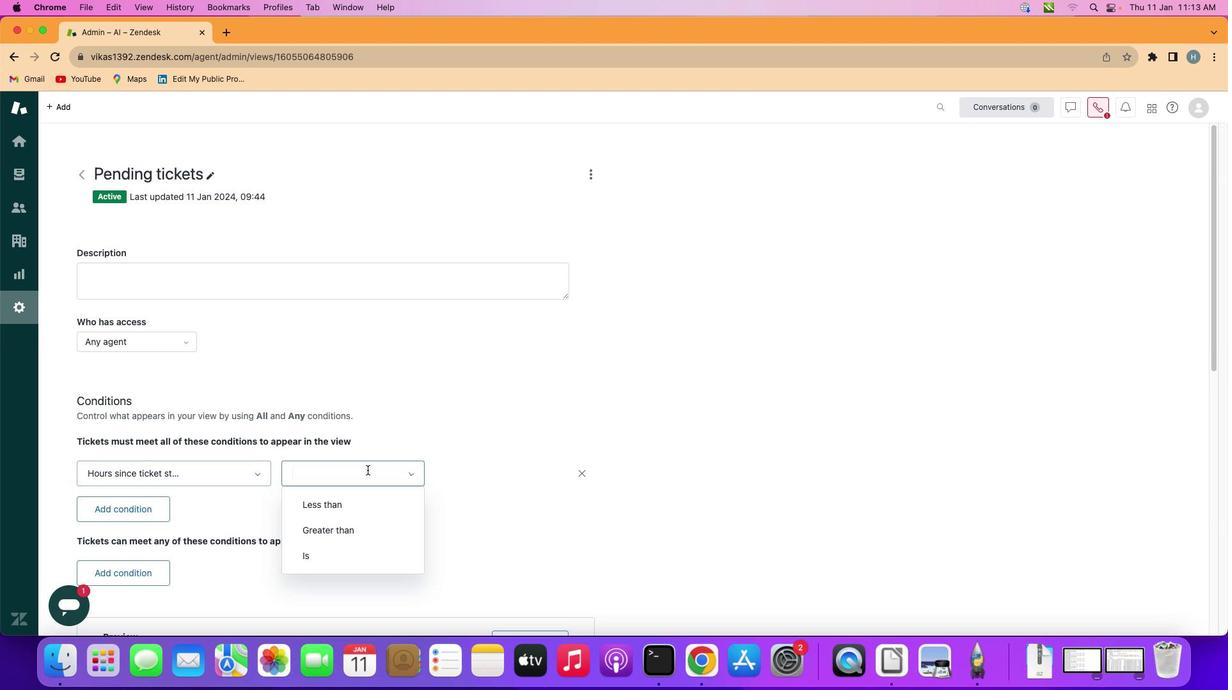
Action: Mouse pressed left at (366, 469)
Screenshot: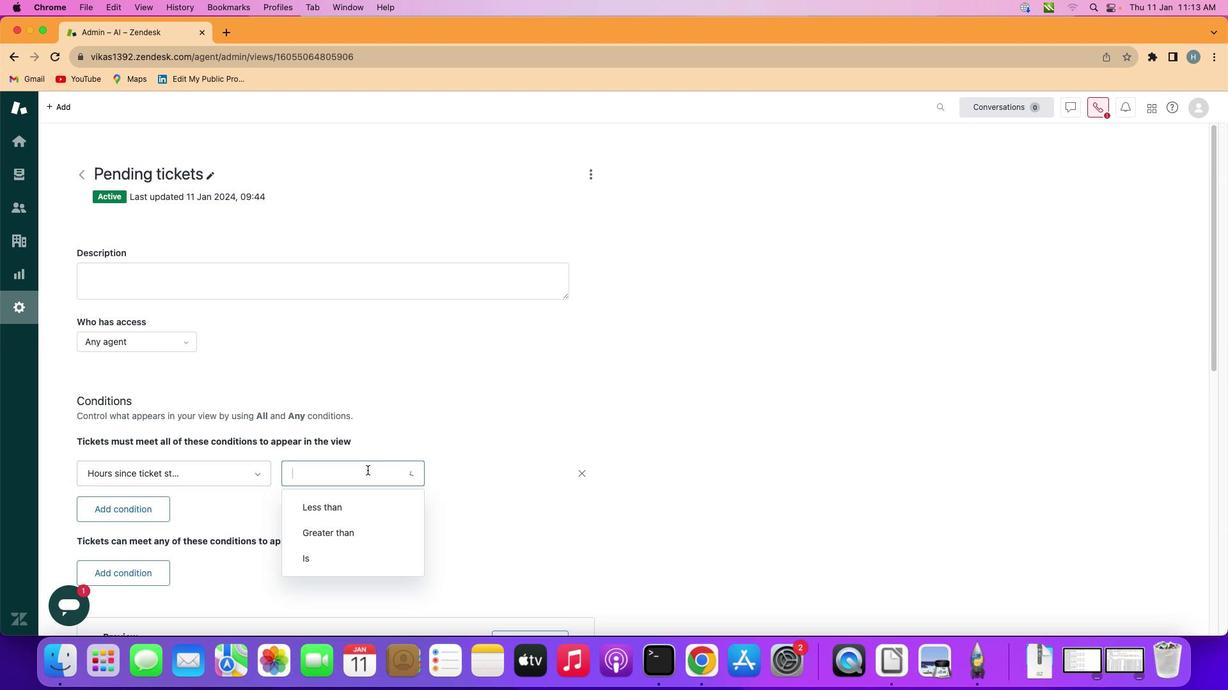 
Action: Mouse moved to (371, 503)
Screenshot: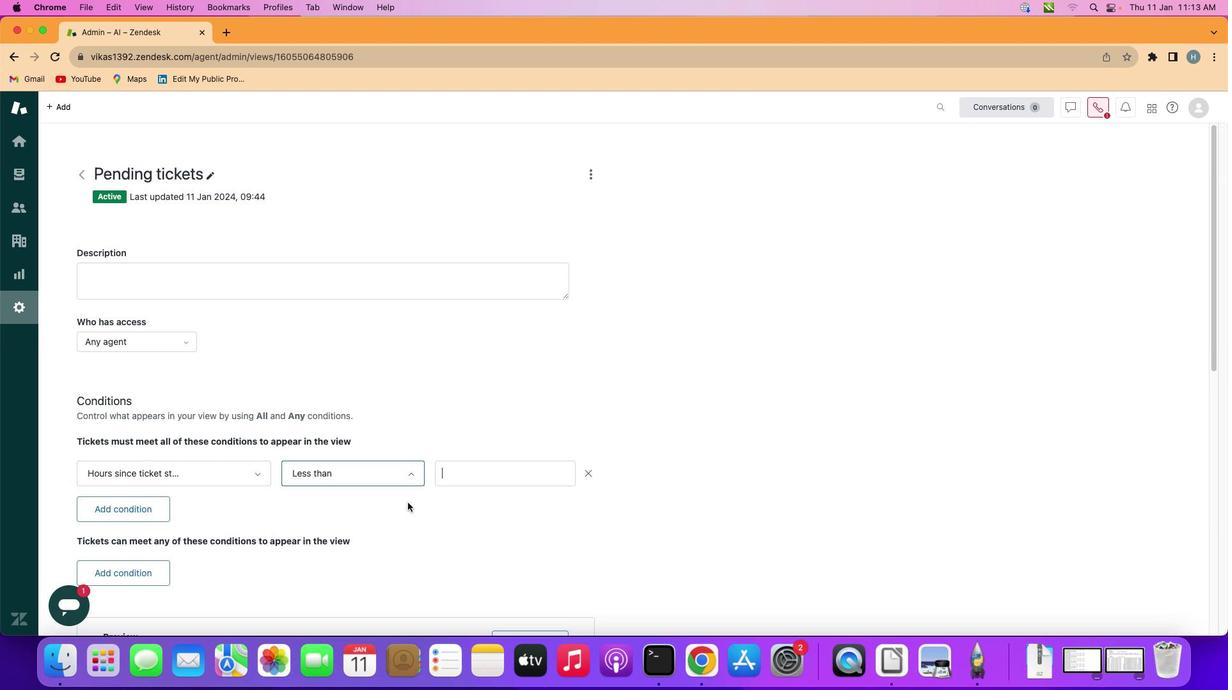 
Action: Mouse pressed left at (371, 503)
Screenshot: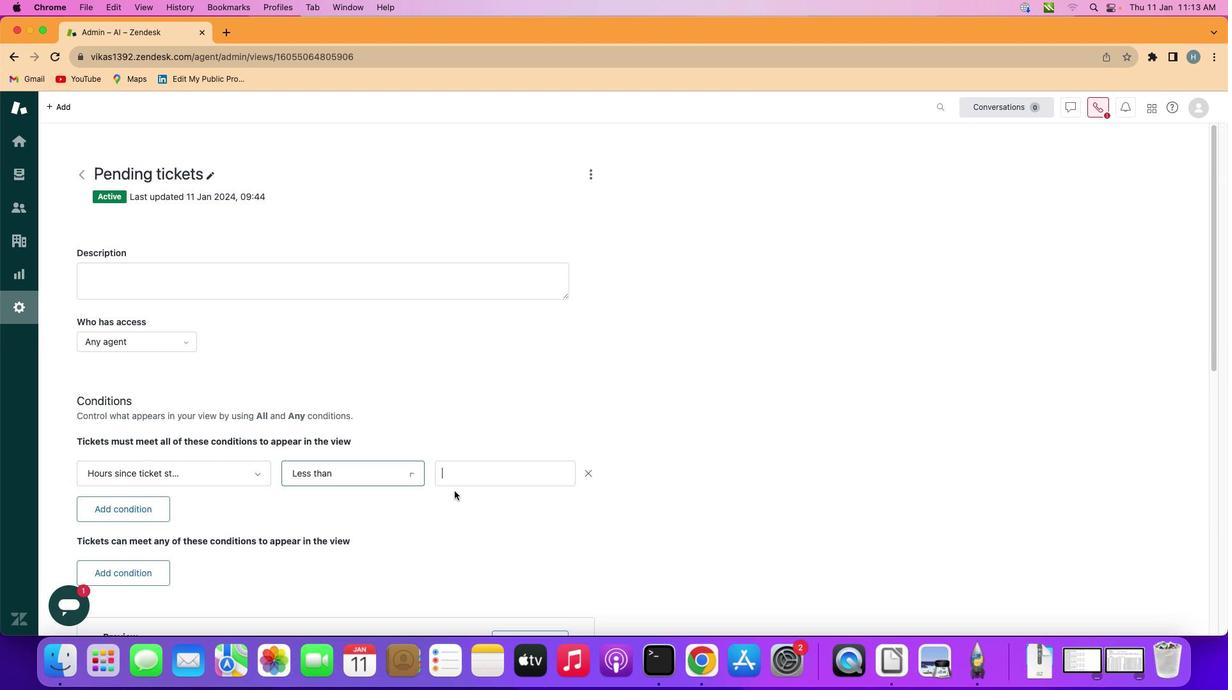 
Action: Mouse moved to (467, 474)
Screenshot: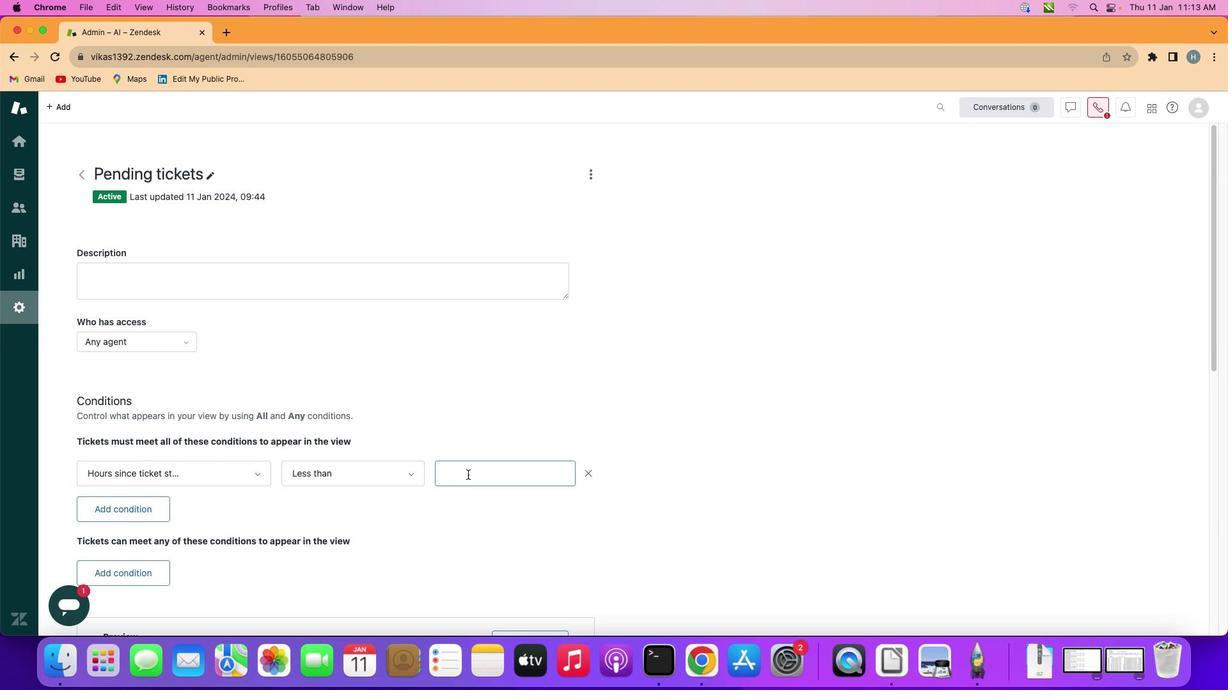 
Action: Mouse pressed left at (467, 474)
Screenshot: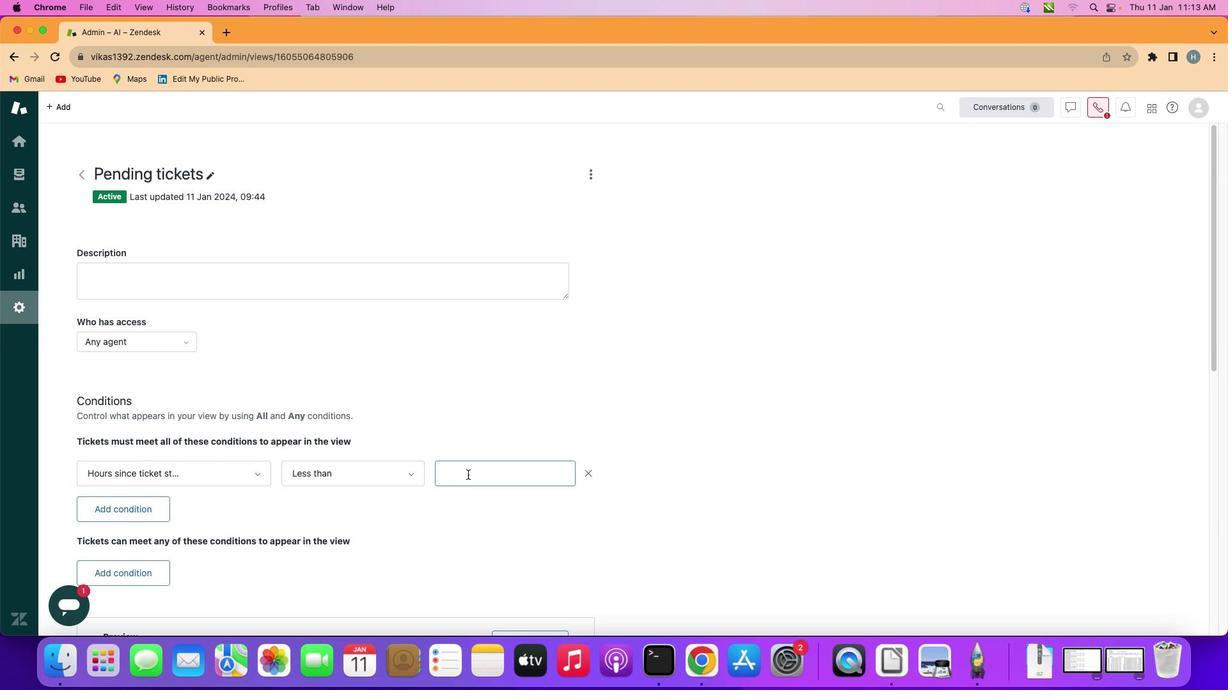 
Action: Mouse moved to (467, 473)
Screenshot: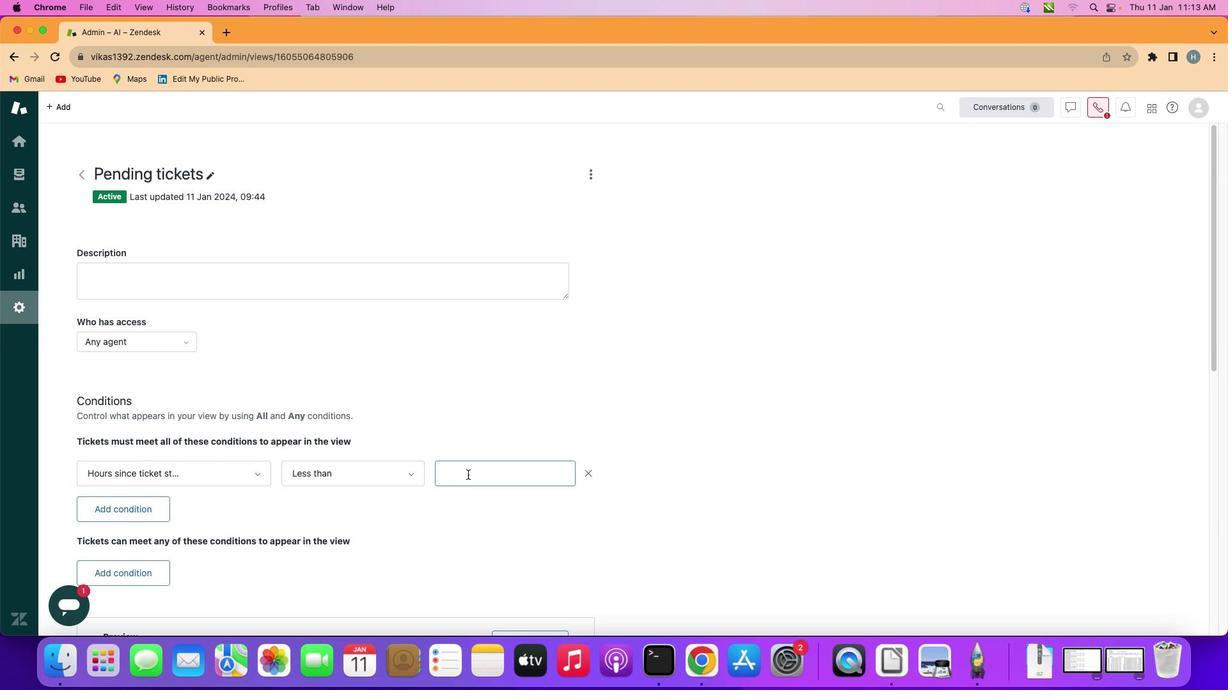 
Action: Key pressed Key.shift'F''o''r''t'Key.backspace't''y'
Screenshot: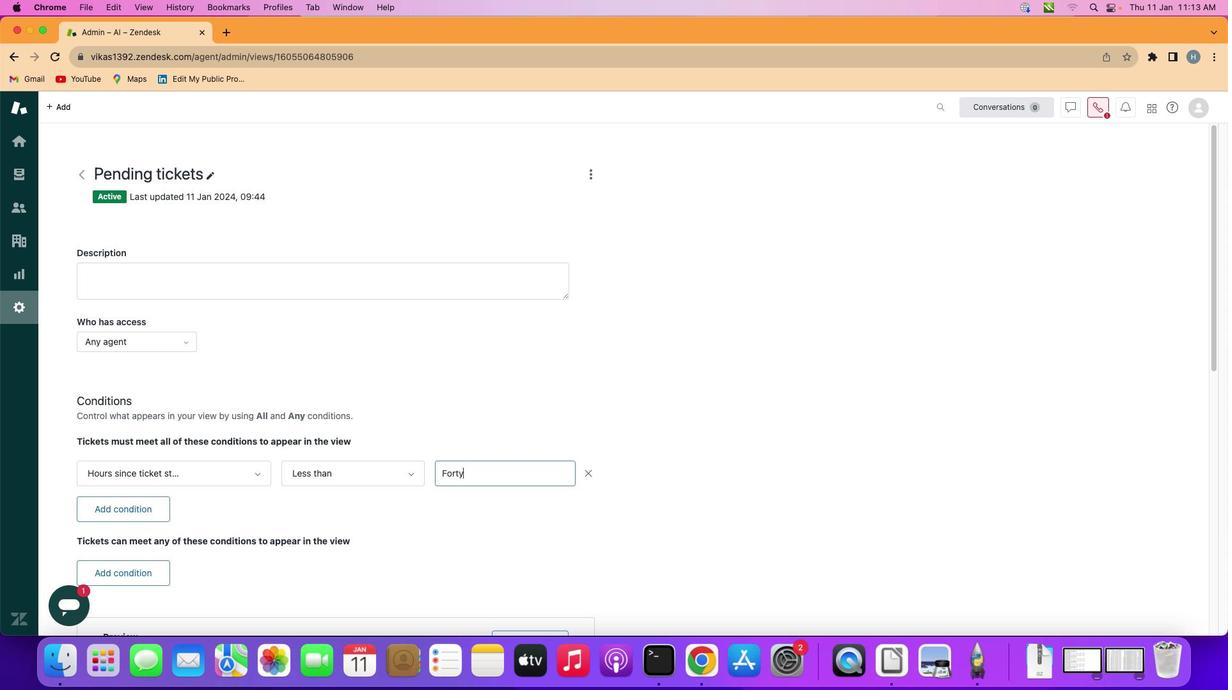 
